 Task: Find connections with filter location Gwalior with filter topic #marketswith filter profile language Spanish with filter current company Northern Trust Corporation with filter school Indira School of Business Studies PGDM with filter industry Laundry and Drycleaning Services with filter service category Wealth Management with filter keywords title Parking Attendant
Action: Mouse moved to (496, 72)
Screenshot: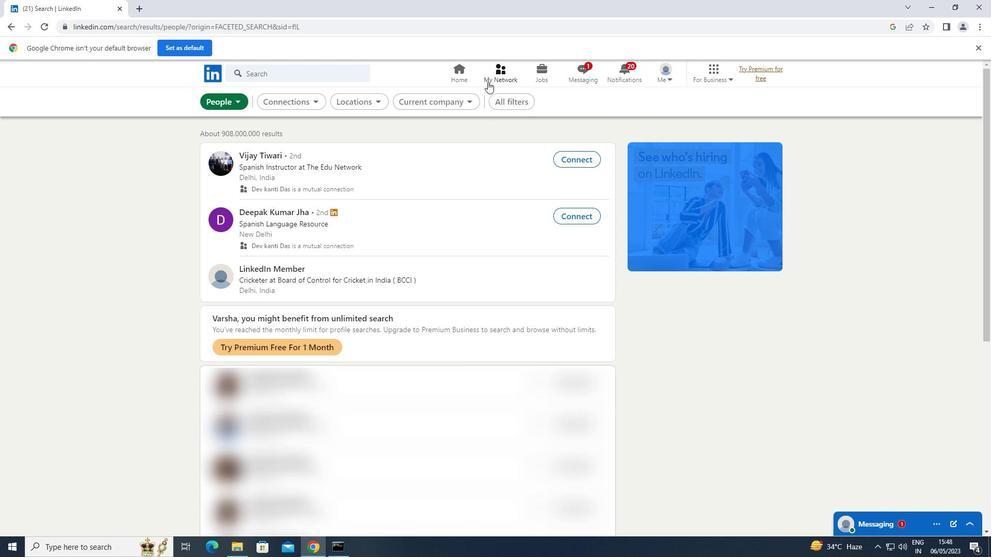 
Action: Mouse pressed left at (496, 72)
Screenshot: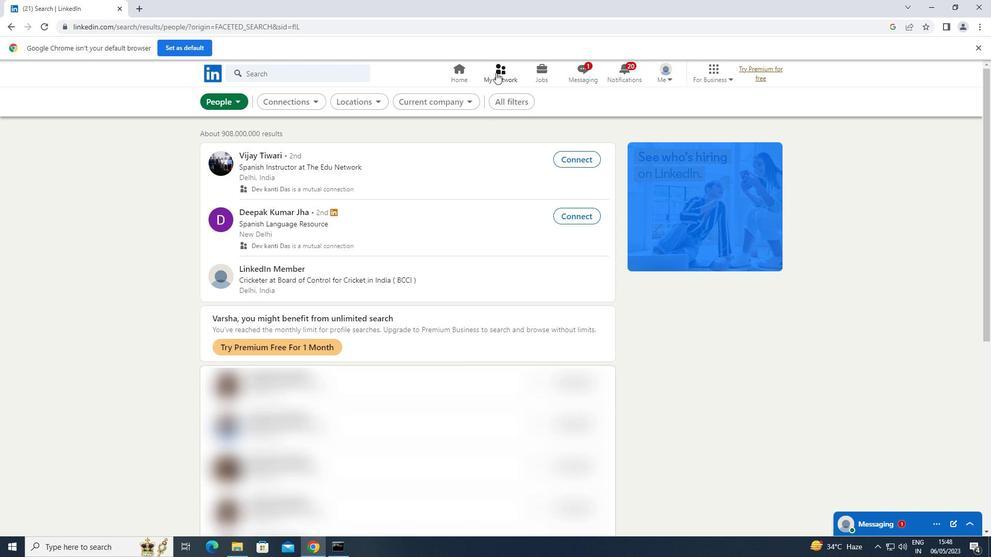 
Action: Mouse moved to (240, 124)
Screenshot: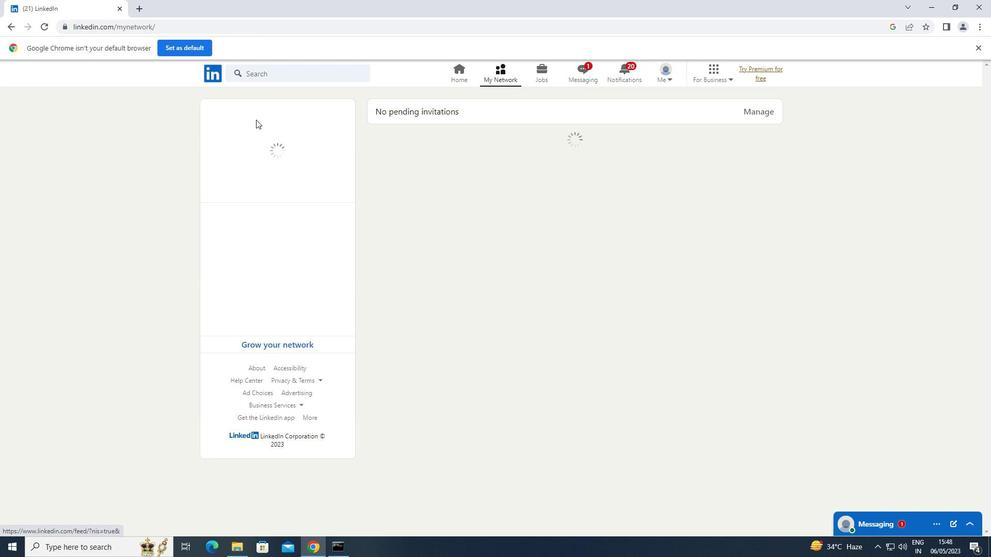 
Action: Mouse pressed left at (240, 124)
Screenshot: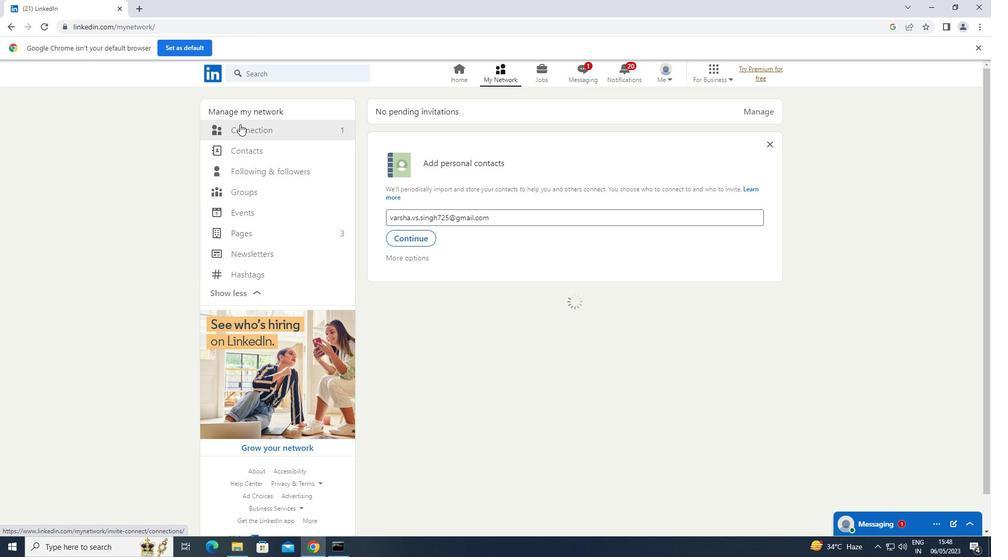 
Action: Mouse moved to (567, 123)
Screenshot: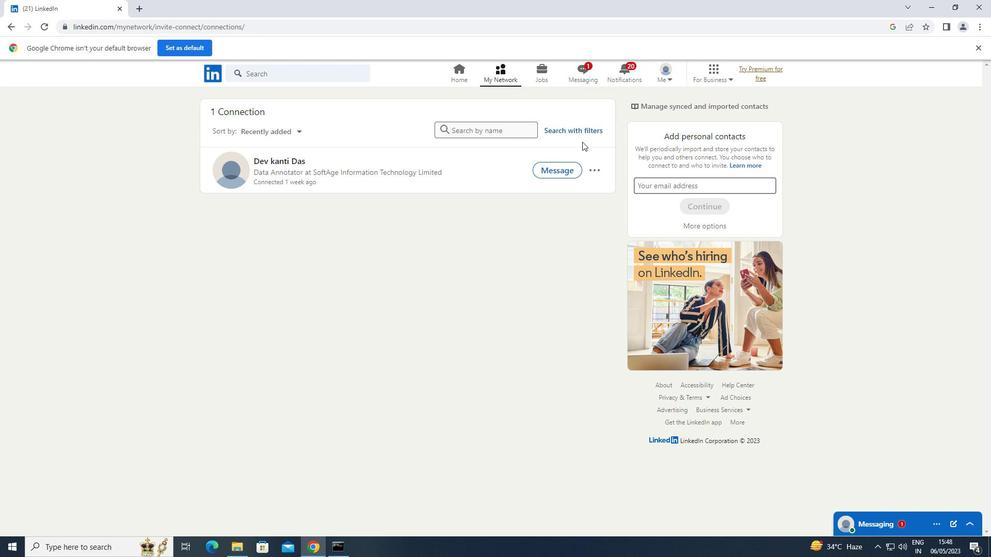 
Action: Mouse pressed left at (567, 123)
Screenshot: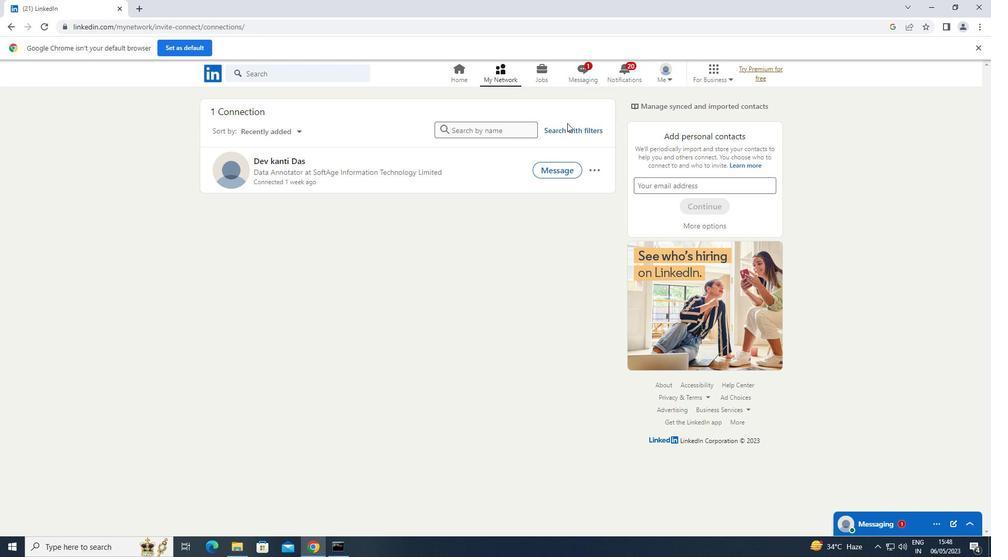 
Action: Mouse moved to (567, 128)
Screenshot: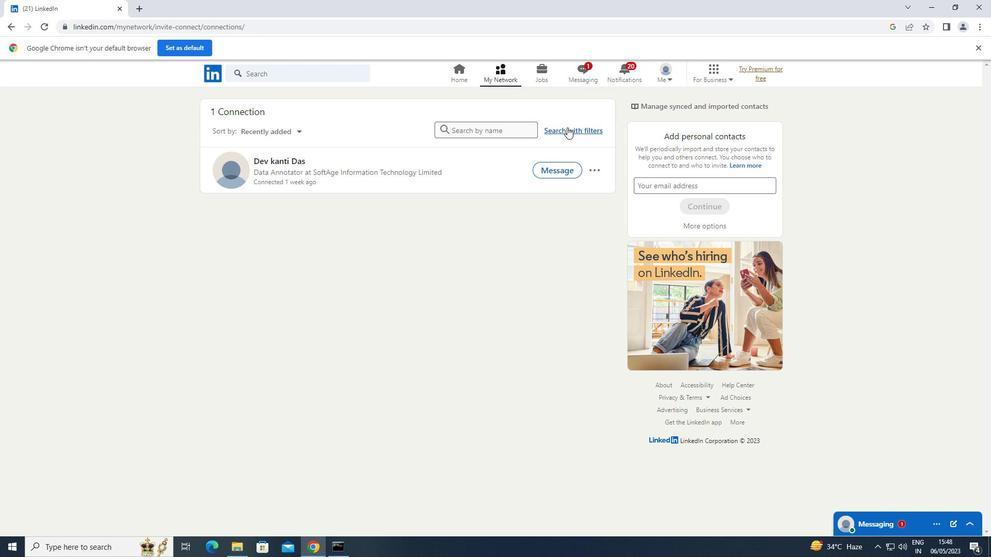 
Action: Mouse pressed left at (567, 128)
Screenshot: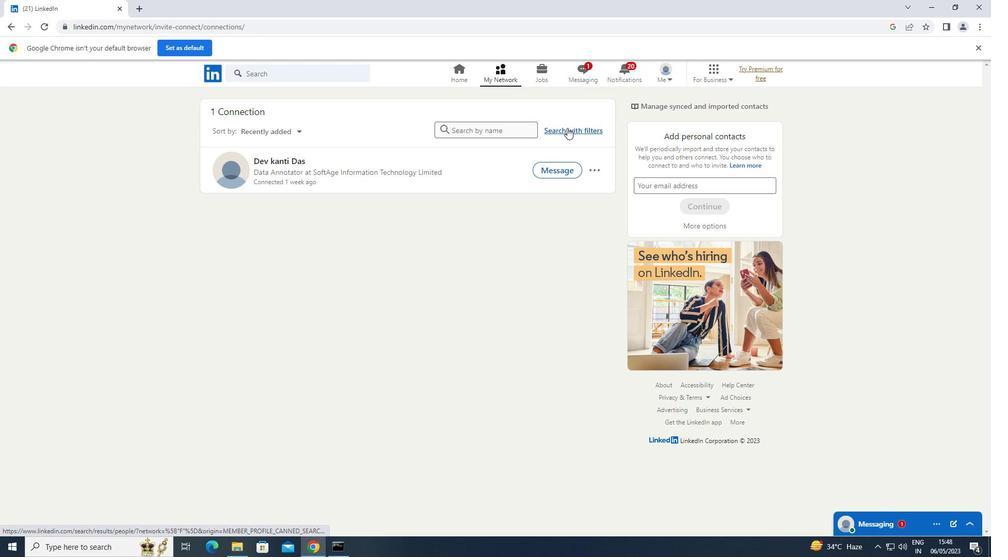 
Action: Mouse moved to (528, 98)
Screenshot: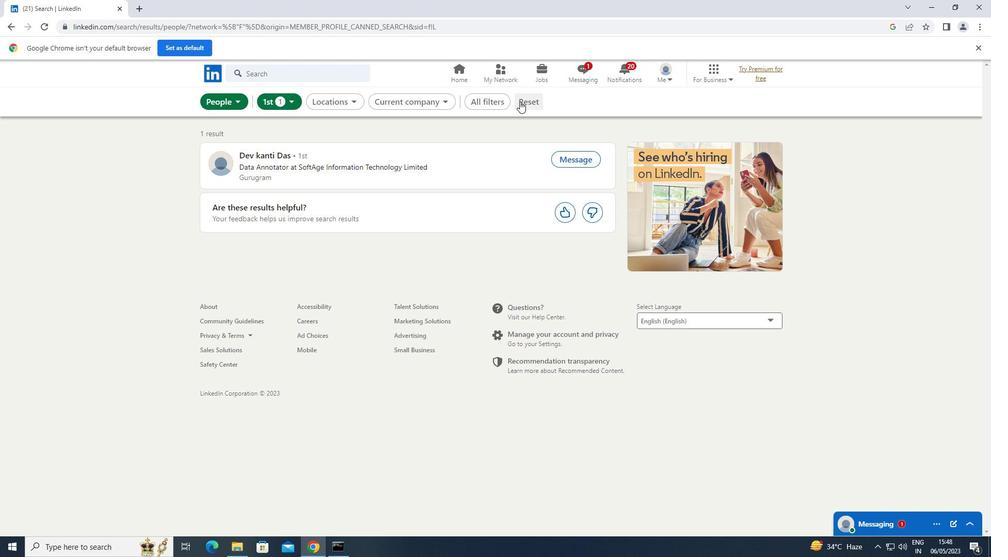 
Action: Mouse pressed left at (528, 98)
Screenshot: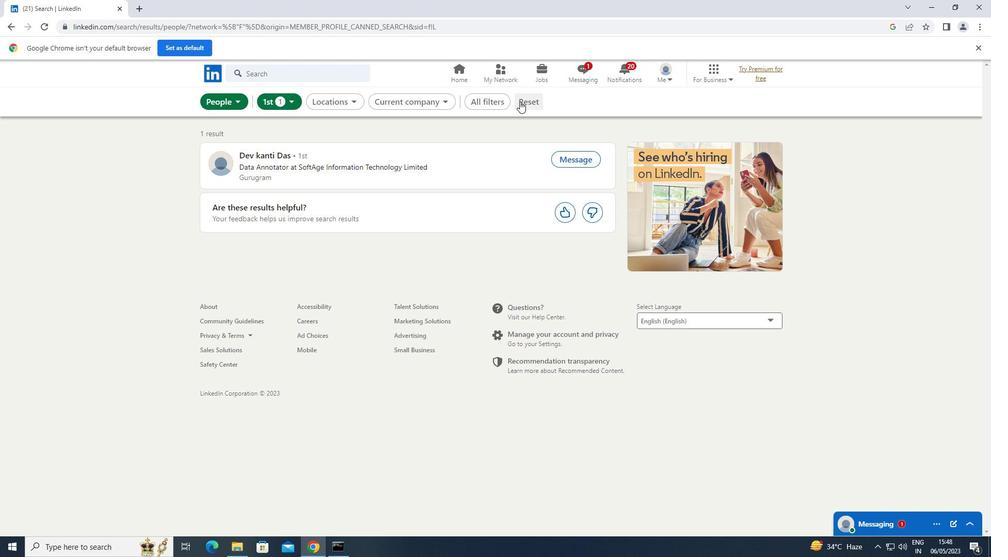
Action: Mouse moved to (514, 102)
Screenshot: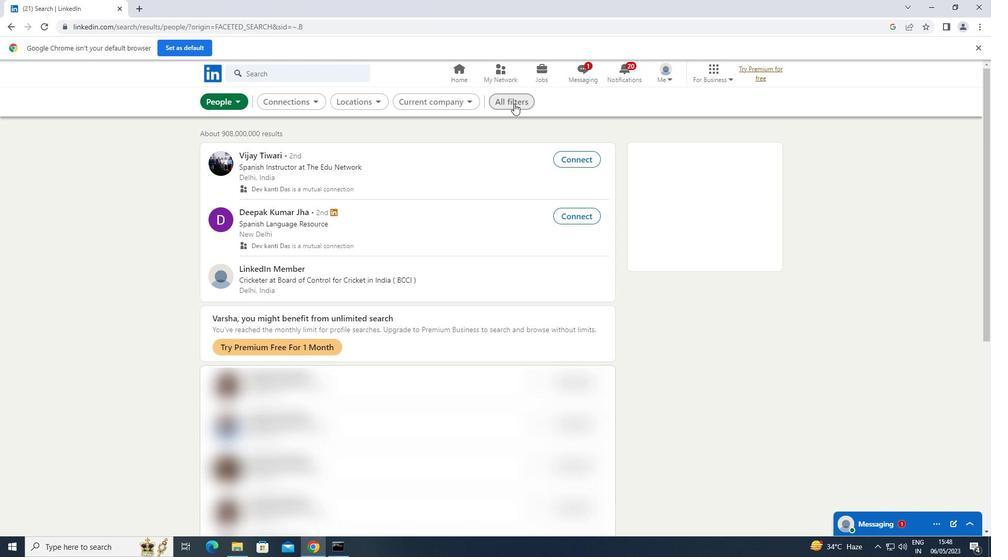 
Action: Mouse pressed left at (514, 102)
Screenshot: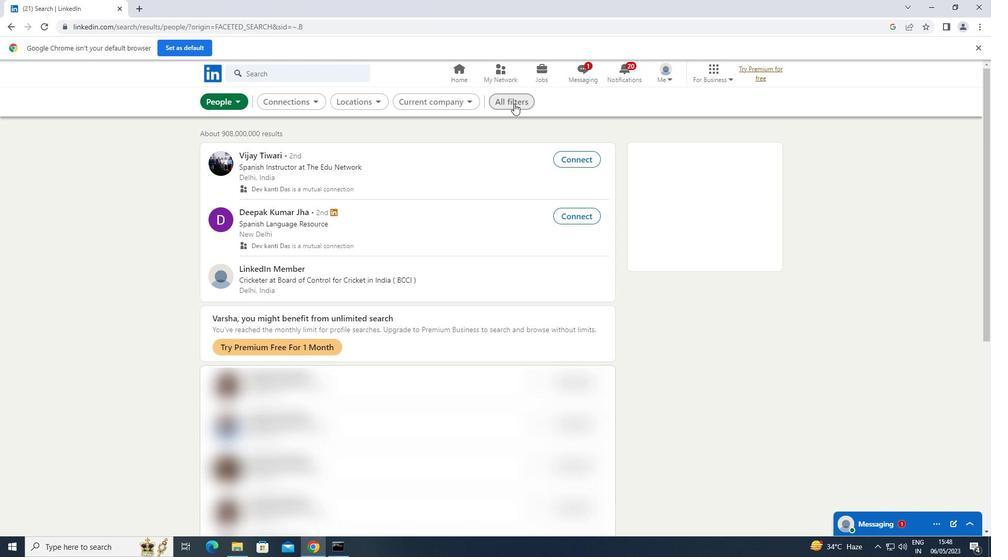 
Action: Mouse moved to (875, 412)
Screenshot: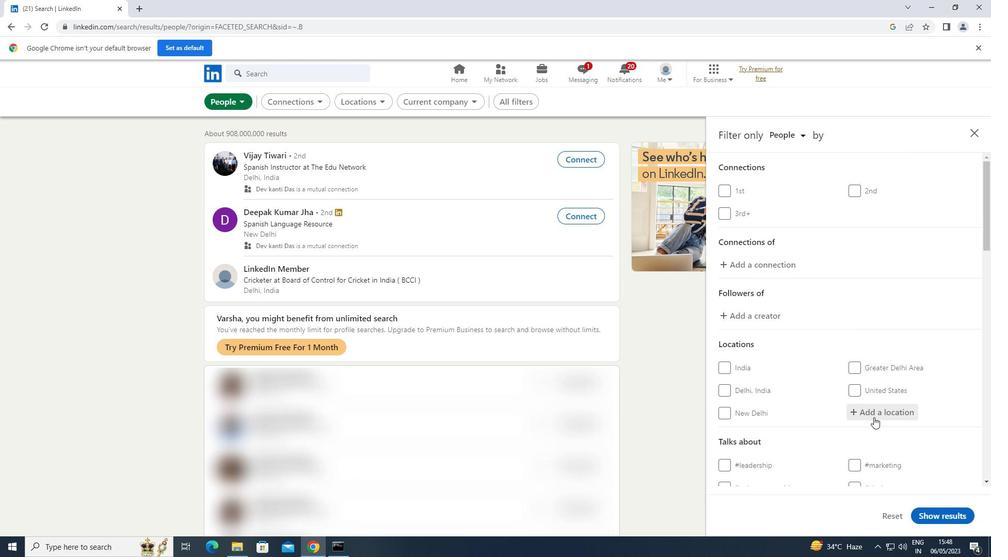 
Action: Mouse pressed left at (875, 412)
Screenshot: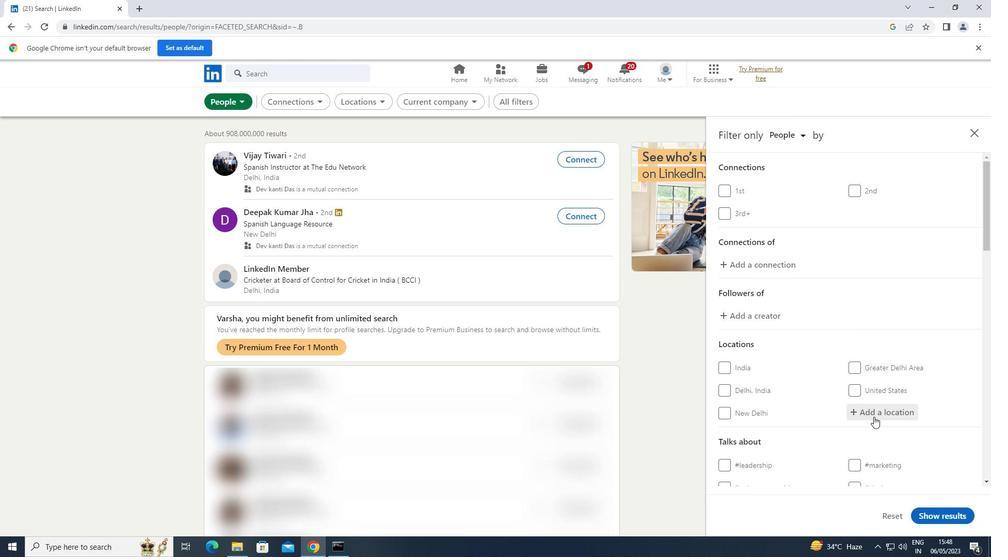 
Action: Mouse moved to (875, 412)
Screenshot: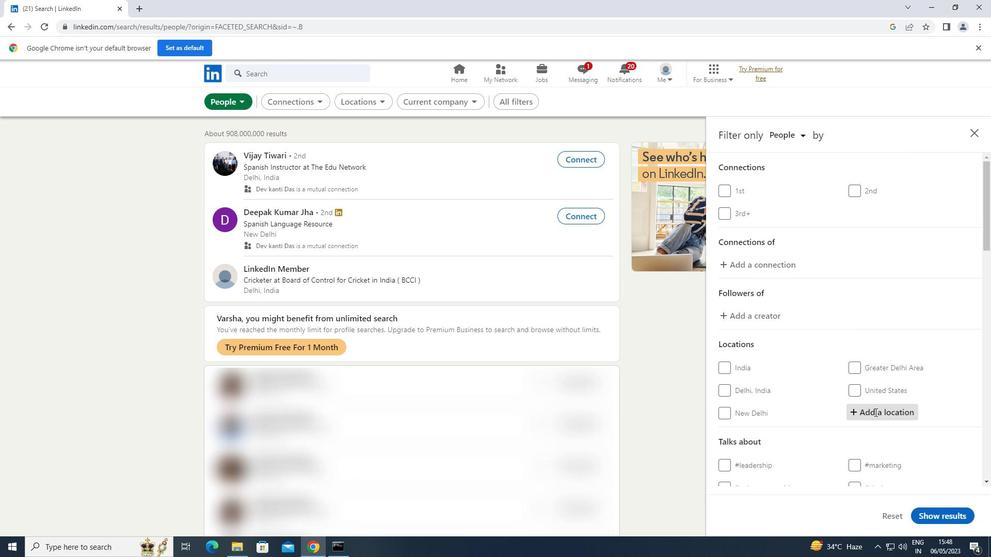 
Action: Key pressed <Key.shift><Key.shift>GWALIOR
Screenshot: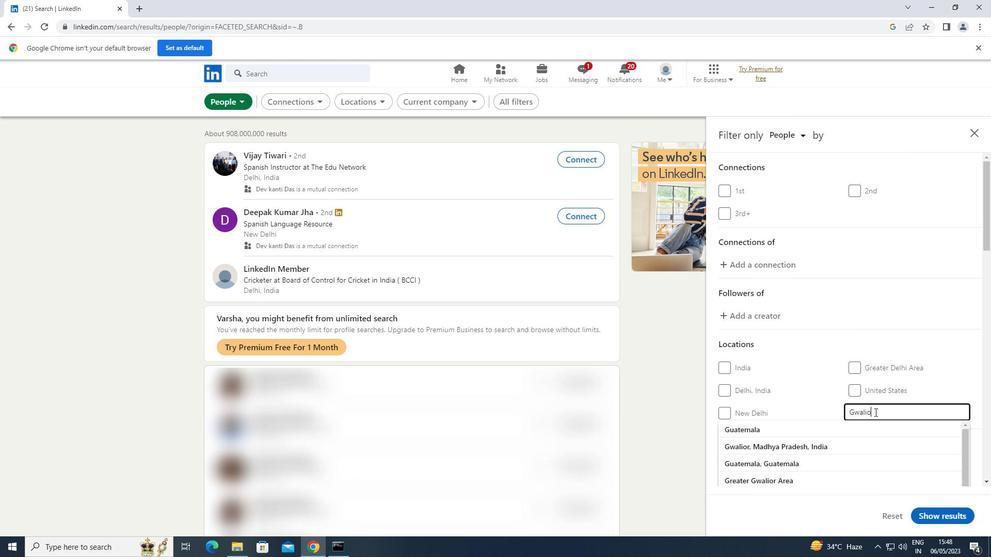 
Action: Mouse moved to (904, 392)
Screenshot: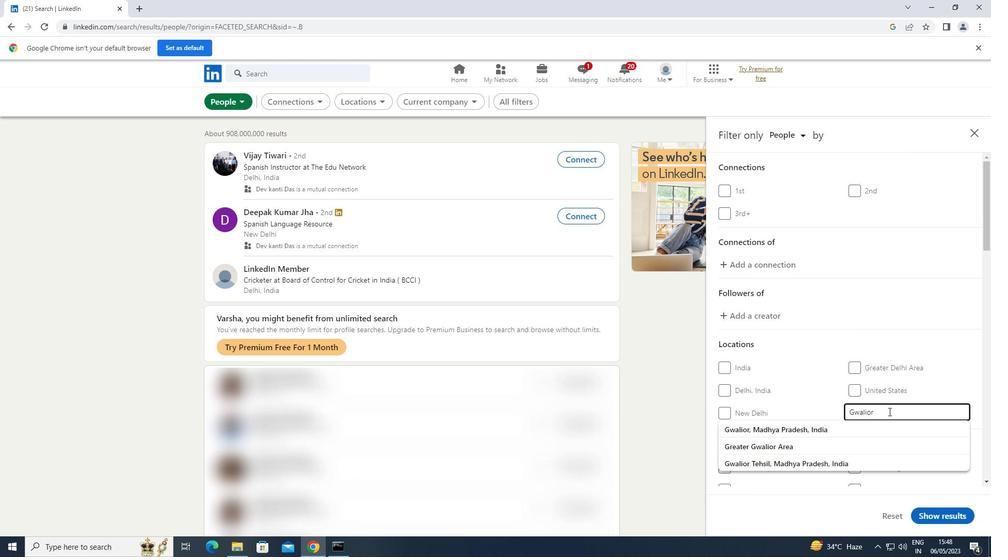 
Action: Mouse scrolled (904, 391) with delta (0, 0)
Screenshot: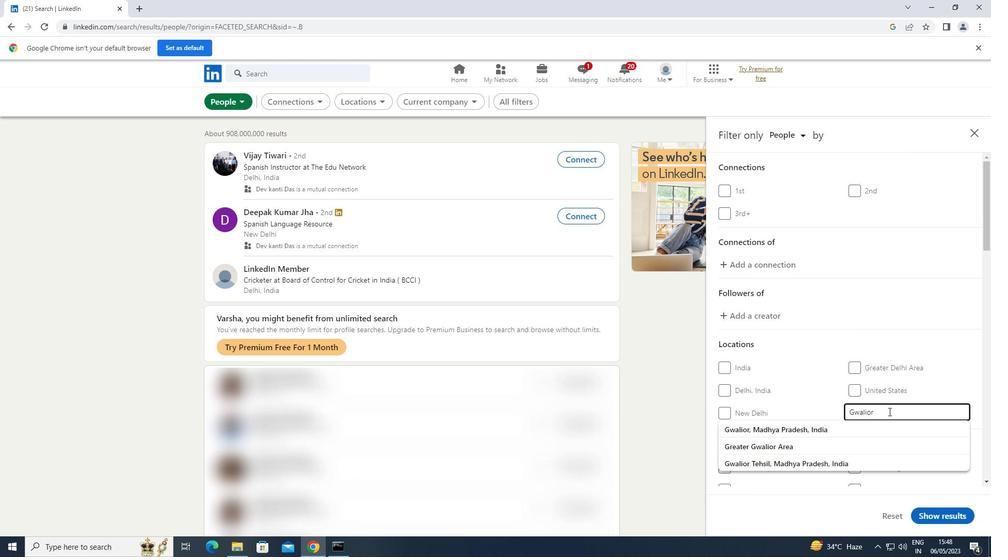 
Action: Mouse scrolled (904, 391) with delta (0, 0)
Screenshot: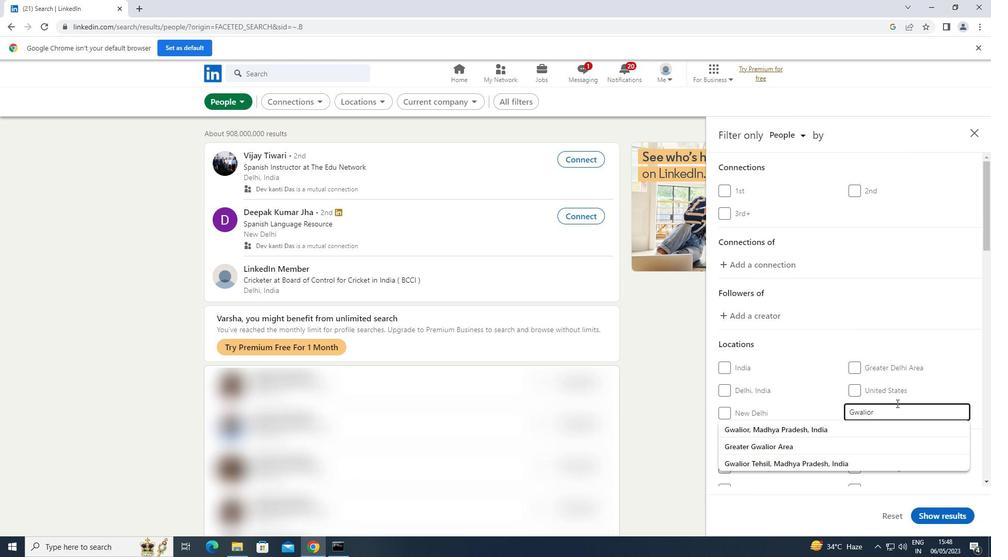 
Action: Mouse scrolled (904, 391) with delta (0, 0)
Screenshot: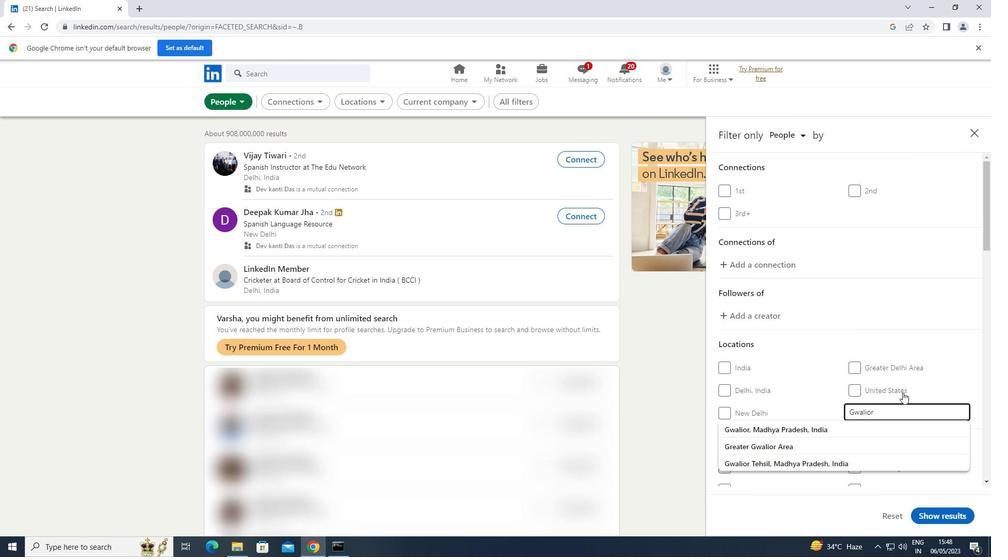 
Action: Mouse moved to (903, 357)
Screenshot: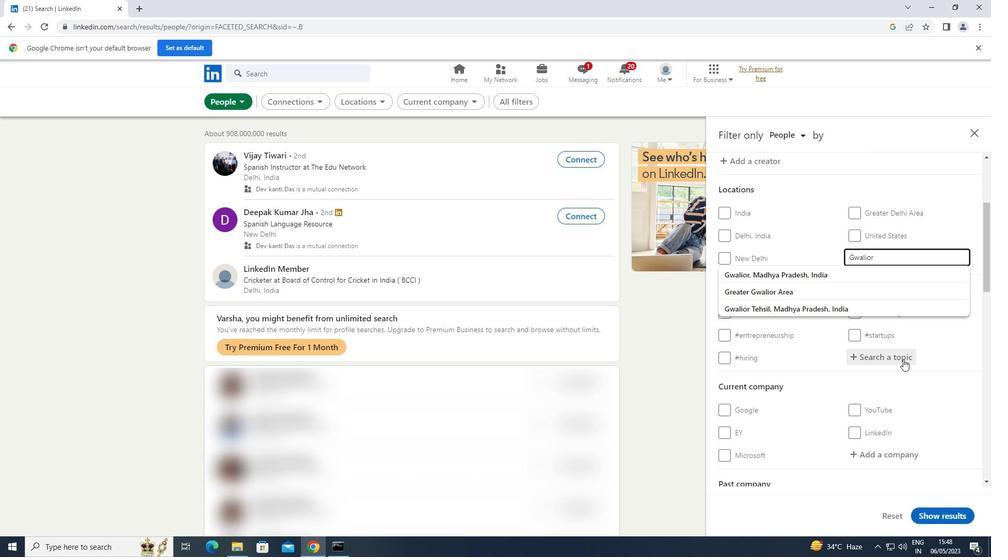 
Action: Mouse pressed left at (903, 357)
Screenshot: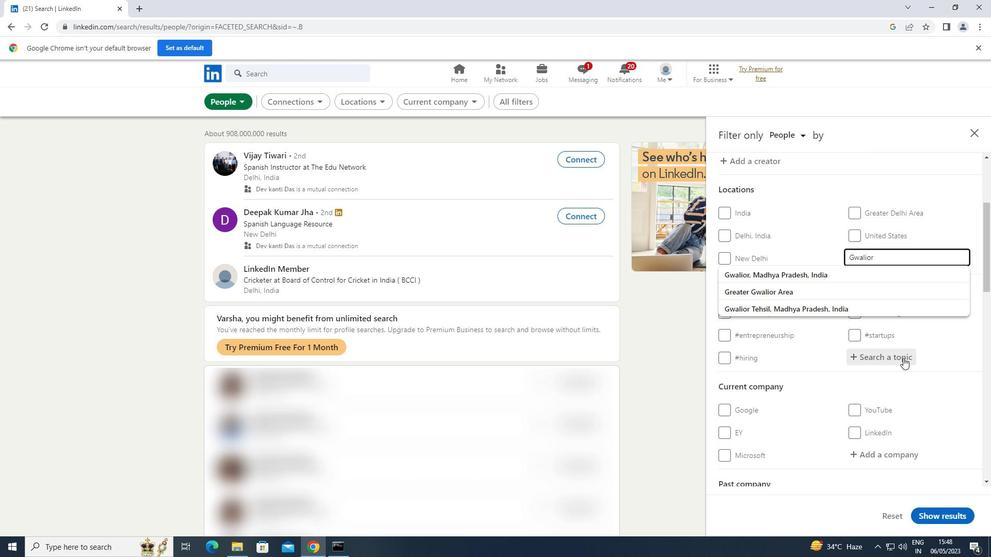 
Action: Key pressed MARKETS
Screenshot: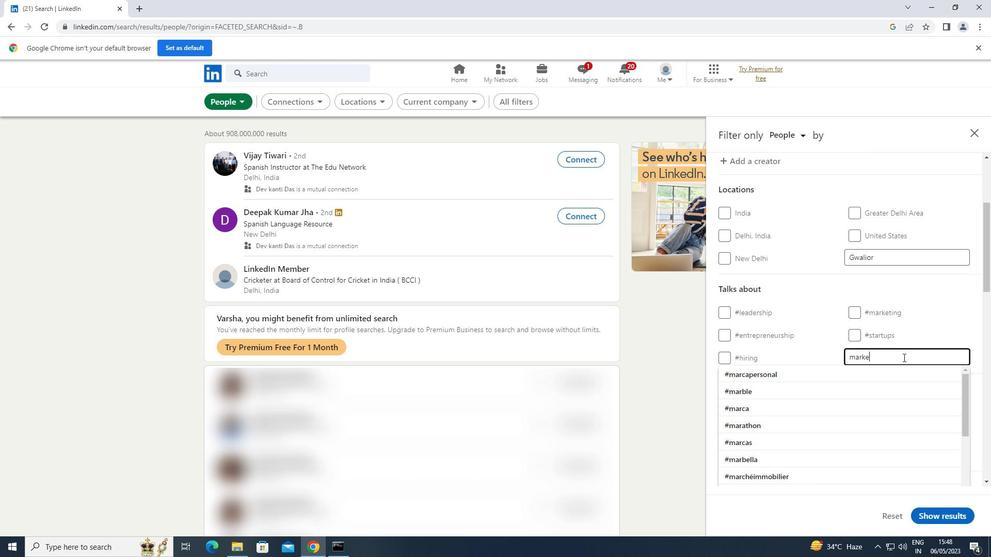 
Action: Mouse moved to (810, 373)
Screenshot: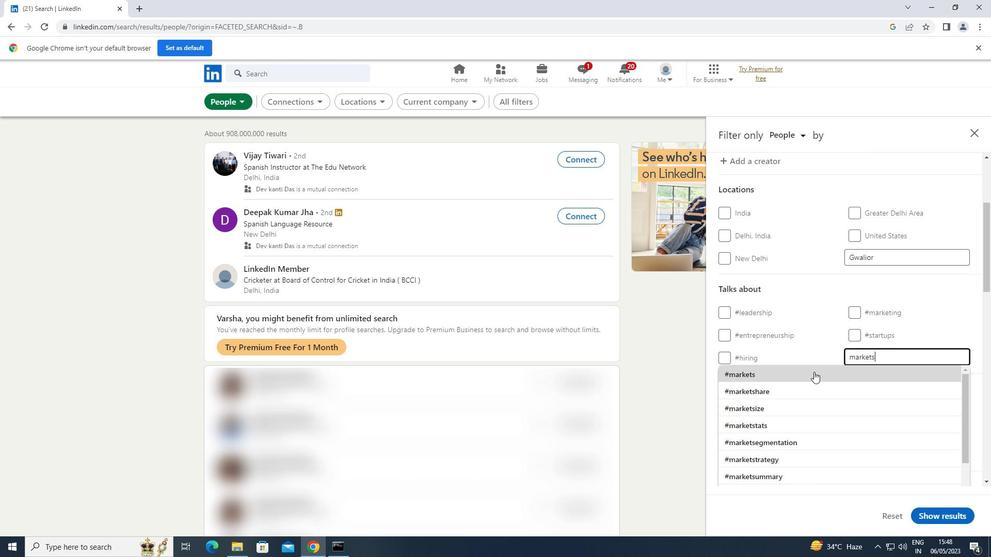 
Action: Mouse pressed left at (810, 373)
Screenshot: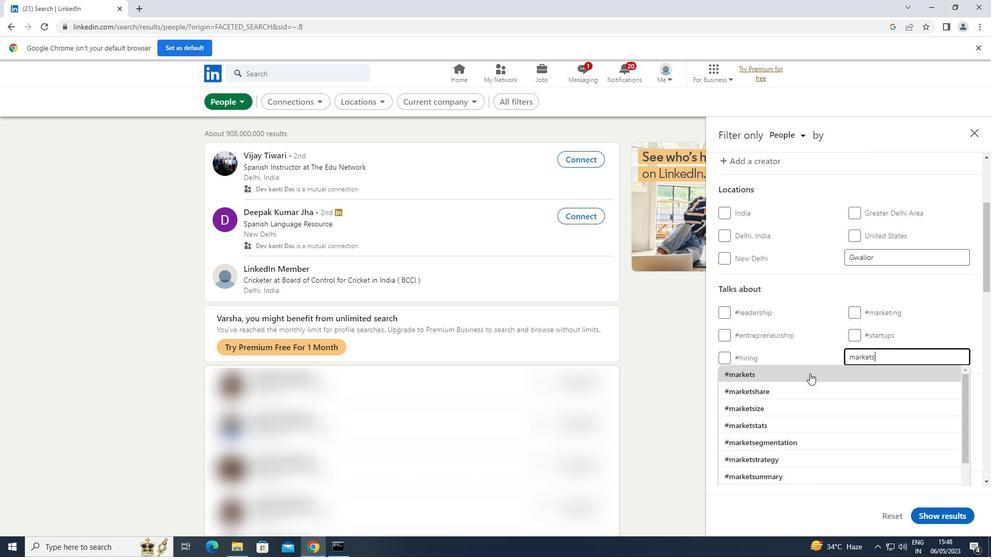 
Action: Mouse moved to (829, 370)
Screenshot: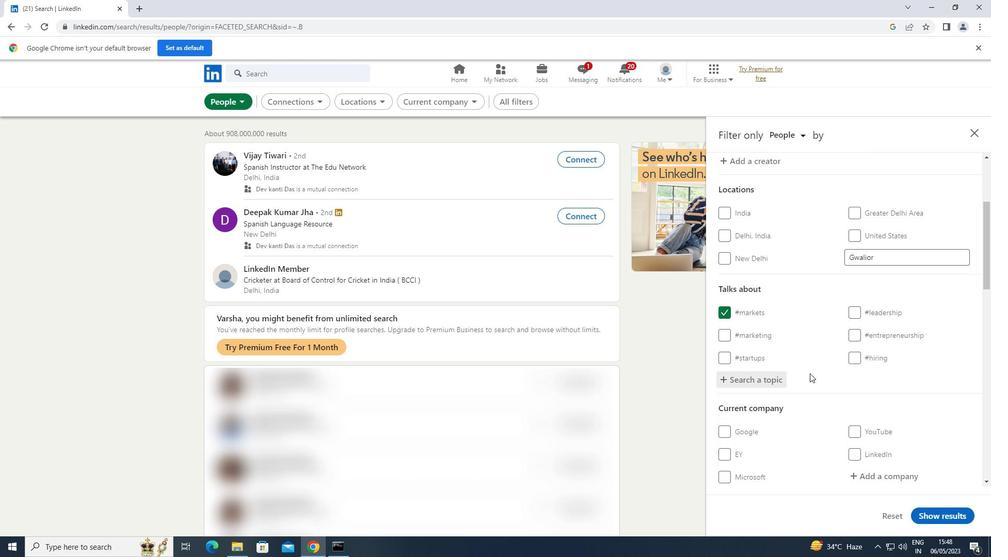 
Action: Mouse scrolled (829, 369) with delta (0, 0)
Screenshot: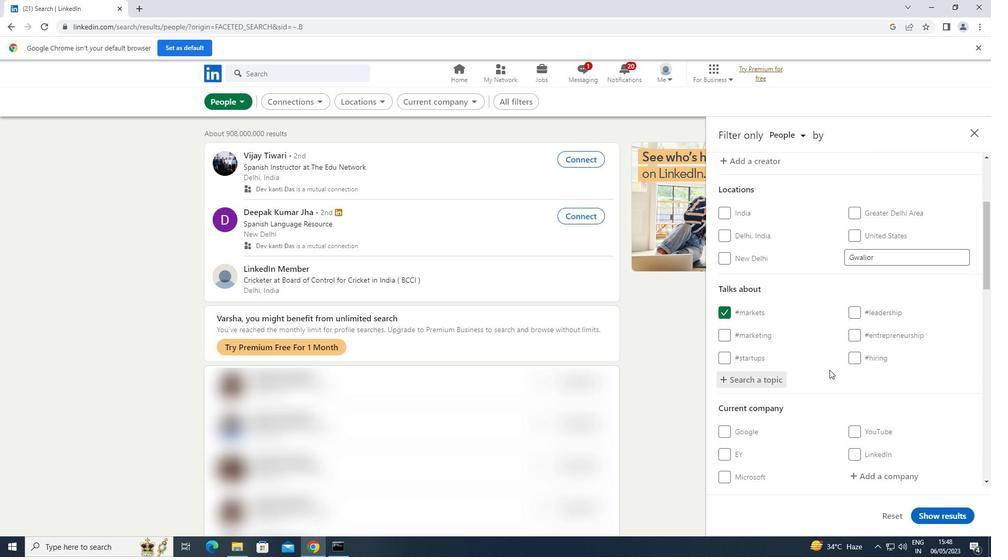 
Action: Mouse scrolled (829, 369) with delta (0, 0)
Screenshot: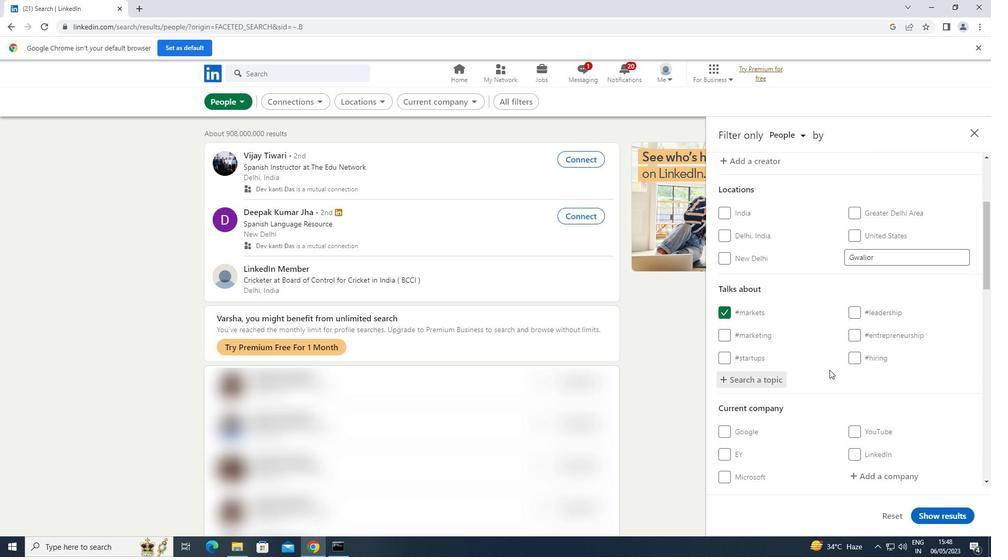 
Action: Mouse scrolled (829, 369) with delta (0, 0)
Screenshot: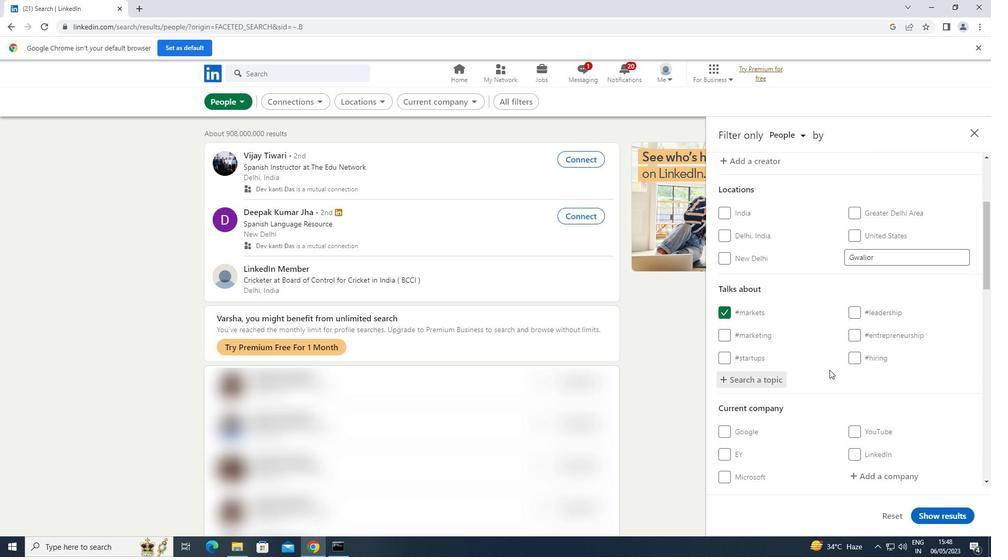 
Action: Mouse scrolled (829, 369) with delta (0, 0)
Screenshot: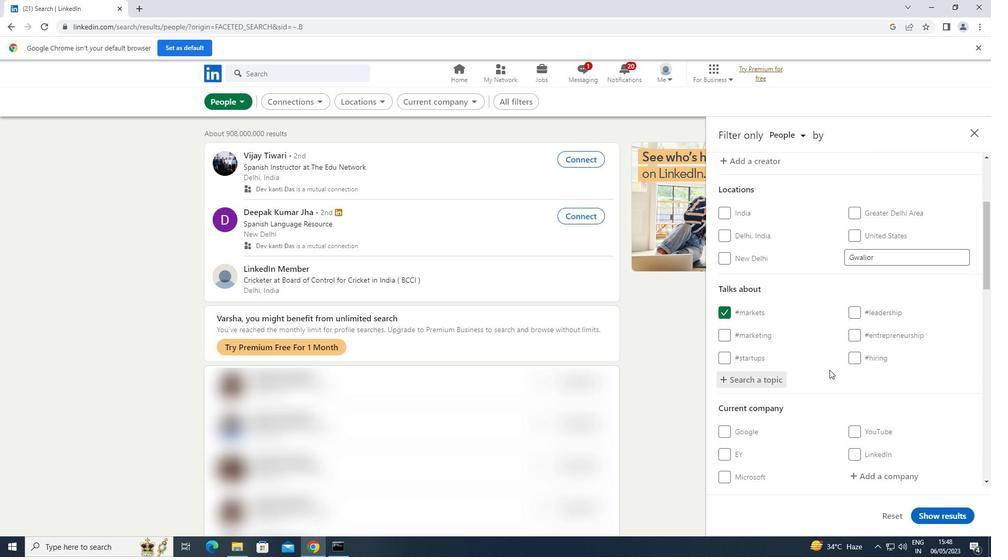 
Action: Mouse scrolled (829, 369) with delta (0, 0)
Screenshot: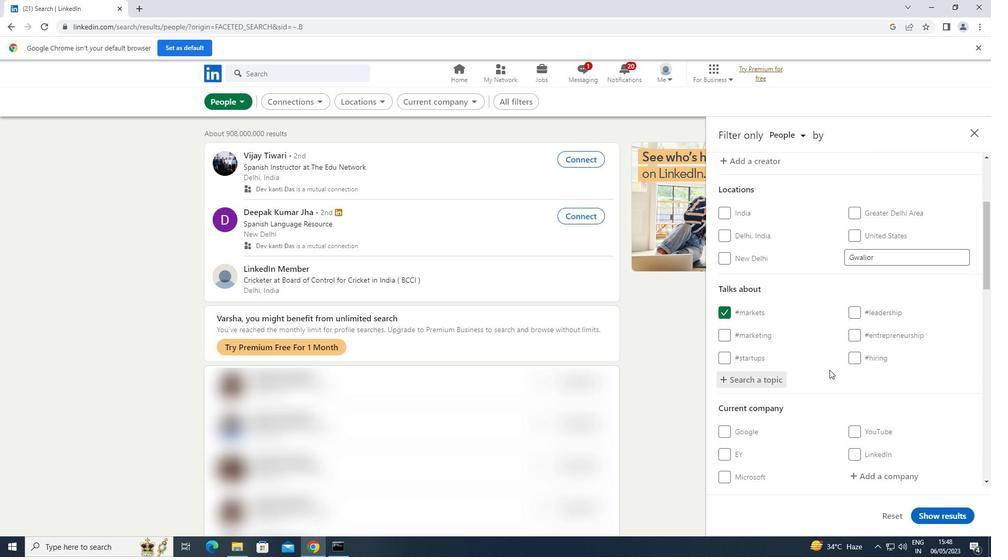 
Action: Mouse scrolled (829, 369) with delta (0, 0)
Screenshot: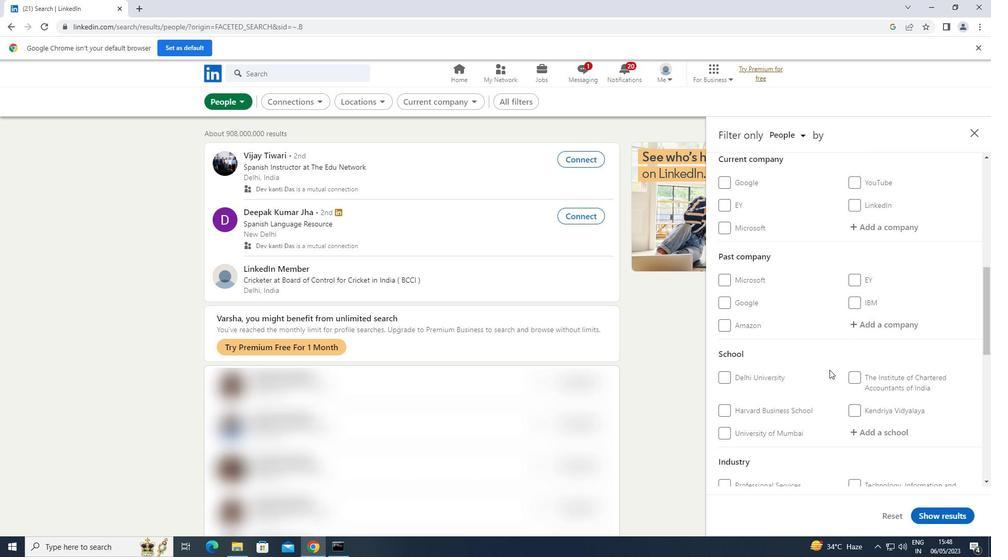 
Action: Mouse scrolled (829, 369) with delta (0, 0)
Screenshot: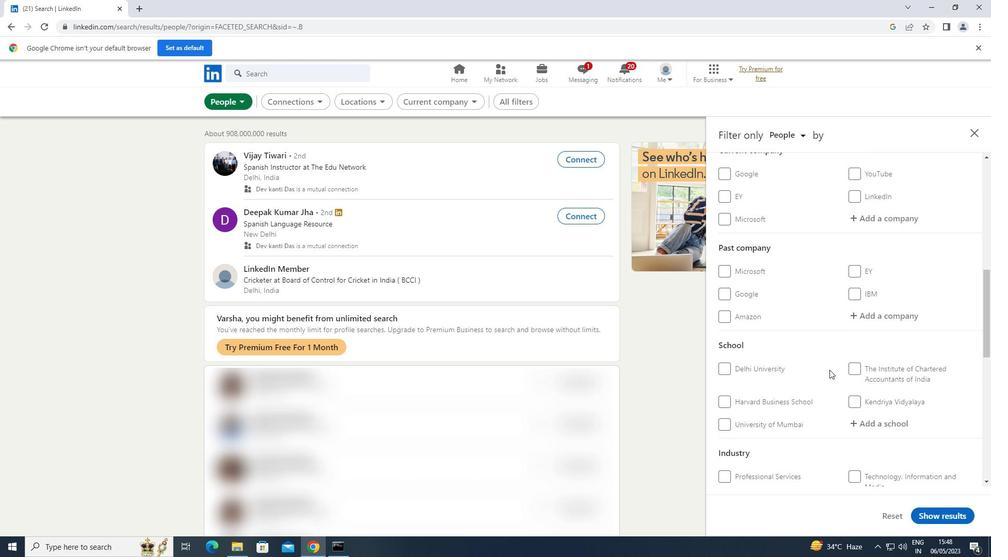 
Action: Mouse scrolled (829, 369) with delta (0, 0)
Screenshot: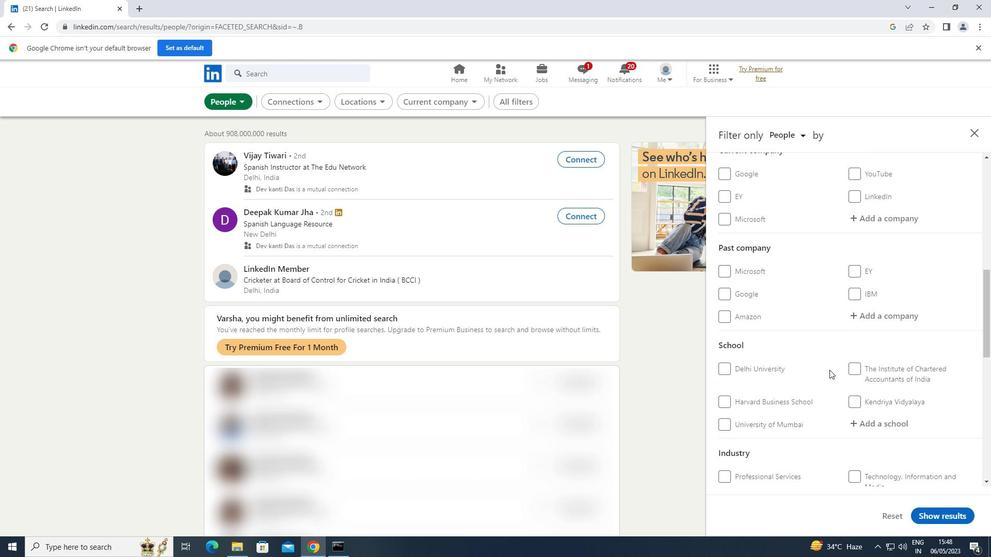 
Action: Mouse scrolled (829, 369) with delta (0, 0)
Screenshot: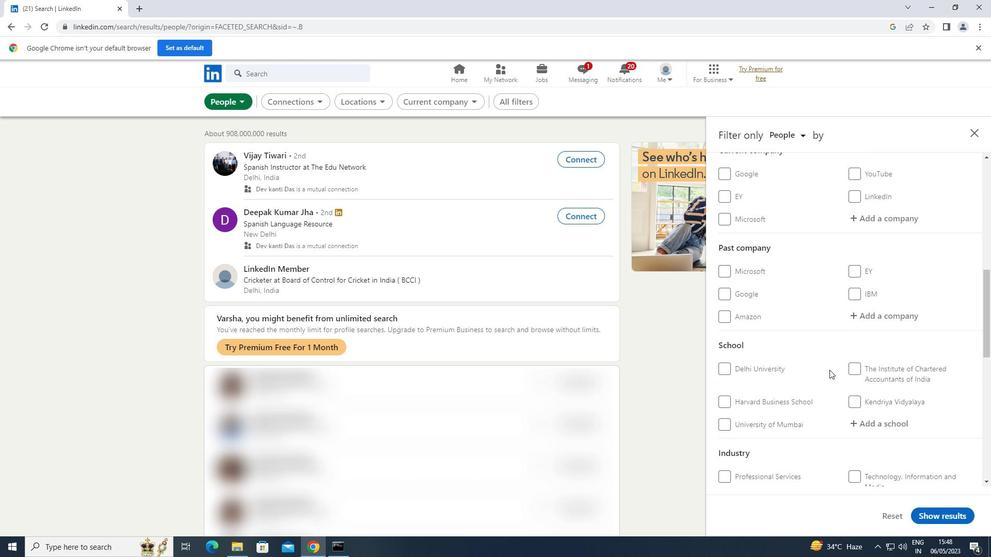 
Action: Mouse moved to (830, 369)
Screenshot: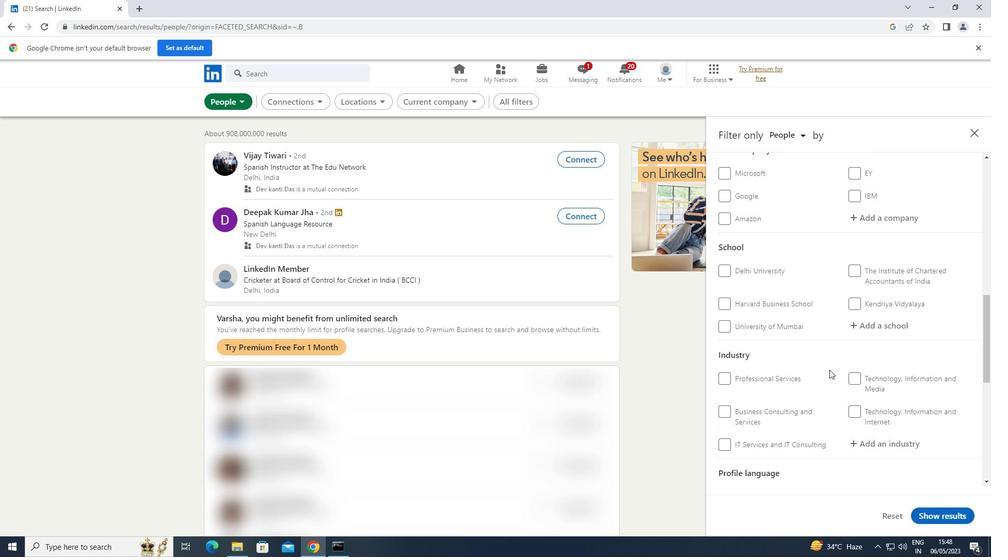 
Action: Mouse scrolled (830, 369) with delta (0, 0)
Screenshot: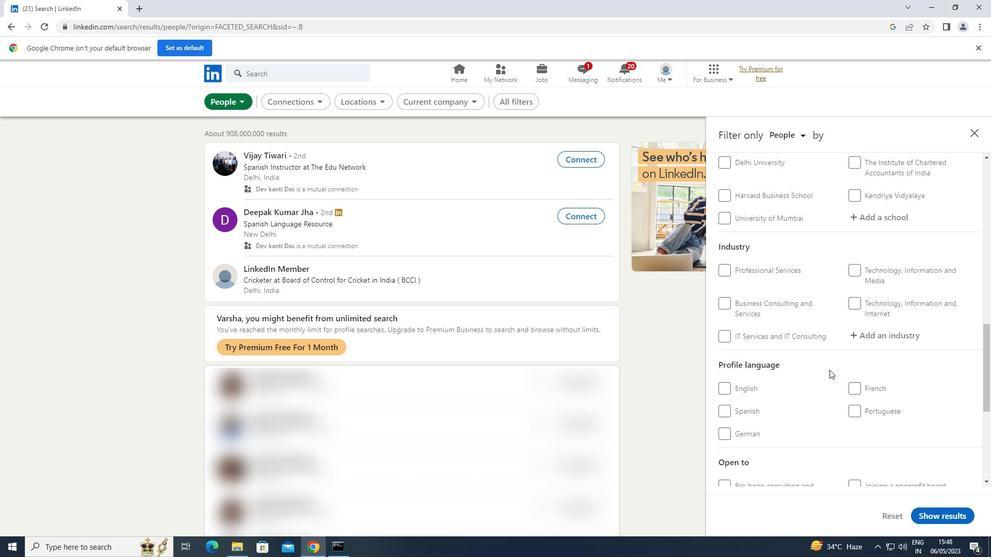 
Action: Mouse scrolled (830, 369) with delta (0, 0)
Screenshot: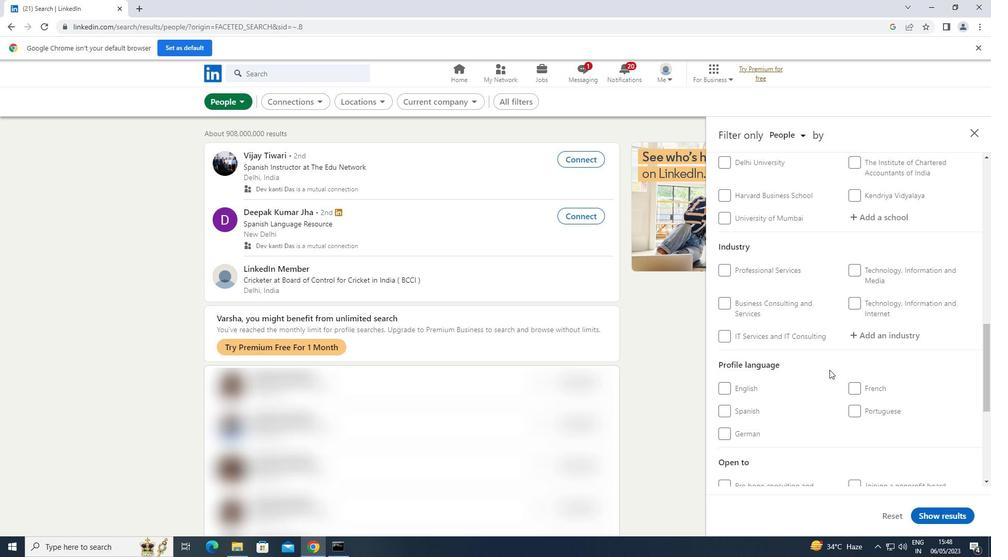 
Action: Mouse scrolled (830, 369) with delta (0, 0)
Screenshot: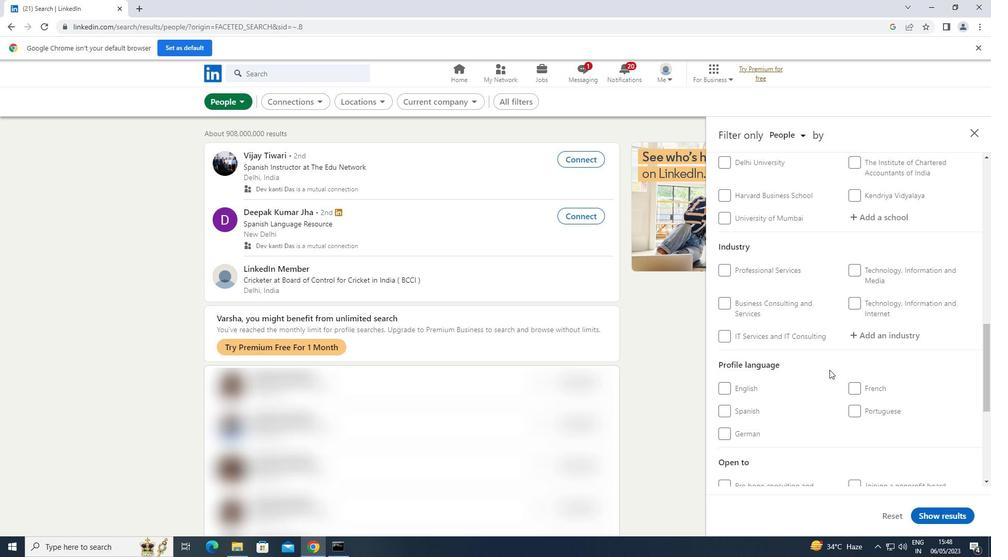 
Action: Mouse scrolled (830, 369) with delta (0, 0)
Screenshot: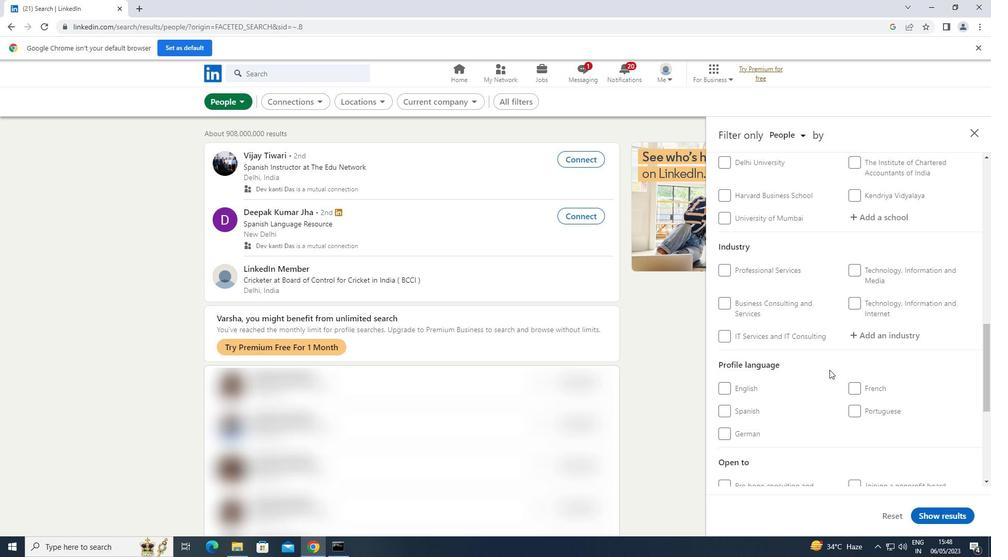 
Action: Mouse moved to (720, 203)
Screenshot: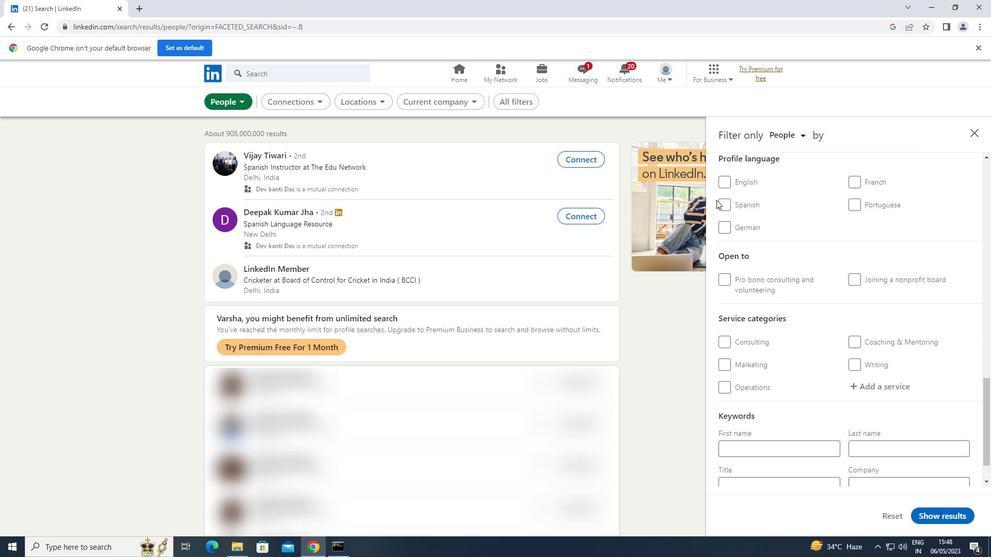 
Action: Mouse pressed left at (720, 203)
Screenshot: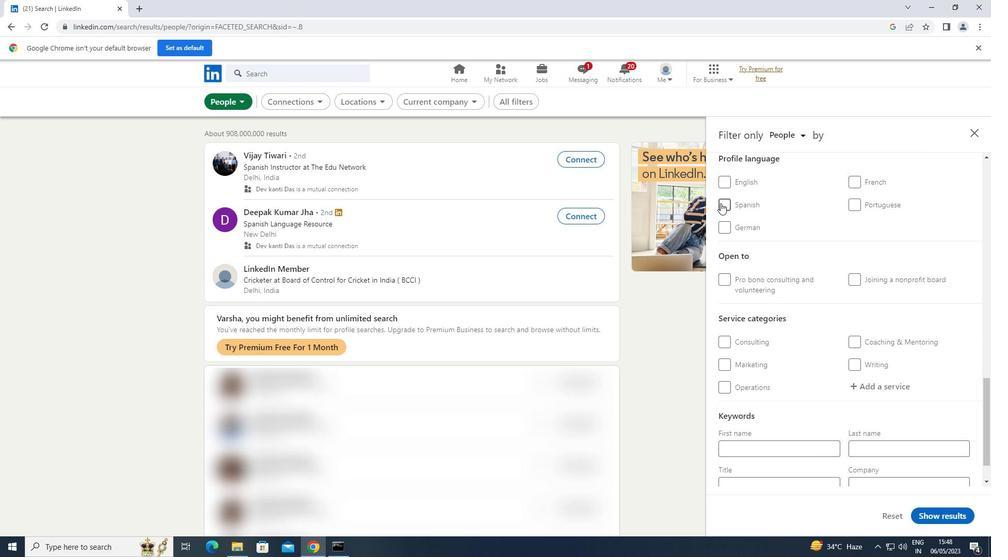 
Action: Mouse moved to (819, 276)
Screenshot: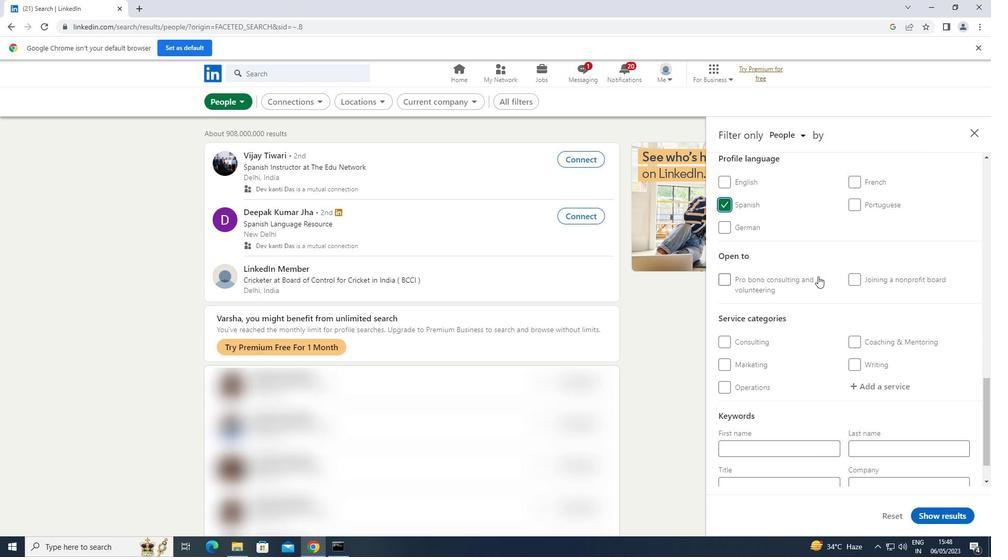 
Action: Mouse scrolled (819, 277) with delta (0, 0)
Screenshot: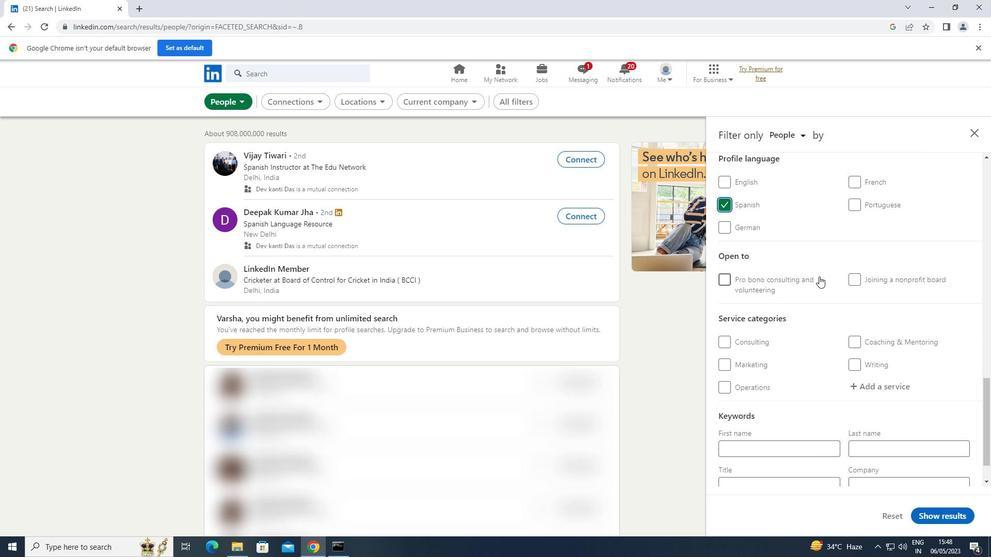 
Action: Mouse scrolled (819, 277) with delta (0, 0)
Screenshot: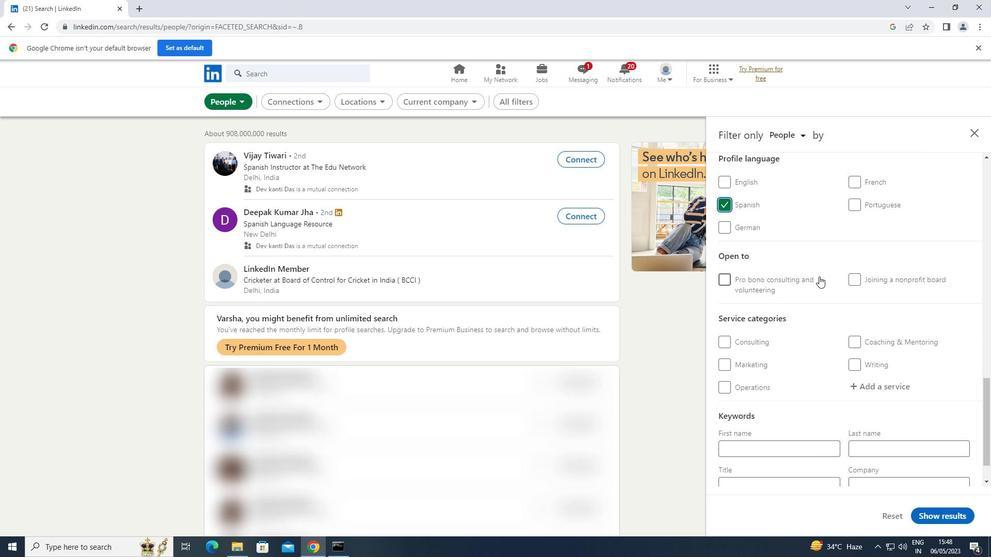 
Action: Mouse scrolled (819, 277) with delta (0, 0)
Screenshot: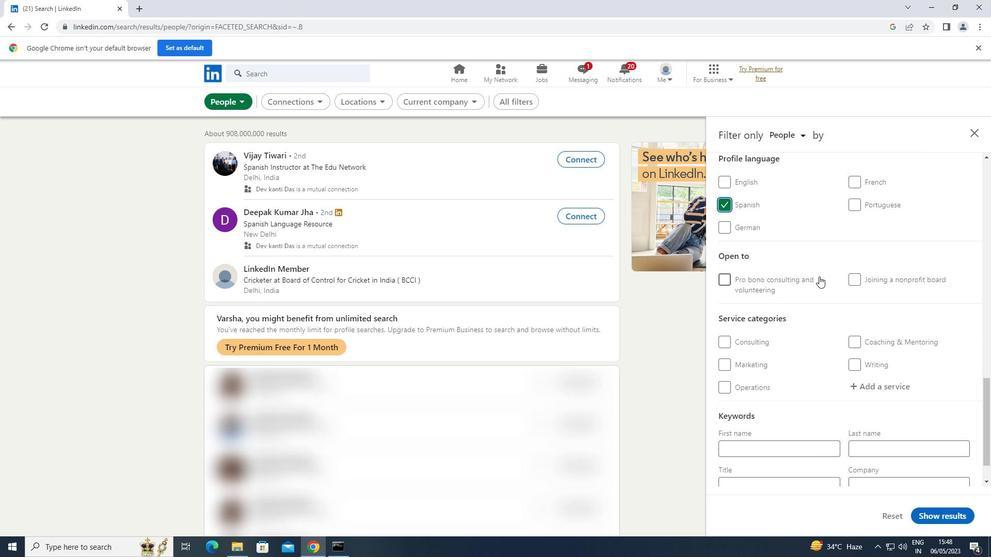 
Action: Mouse scrolled (819, 277) with delta (0, 0)
Screenshot: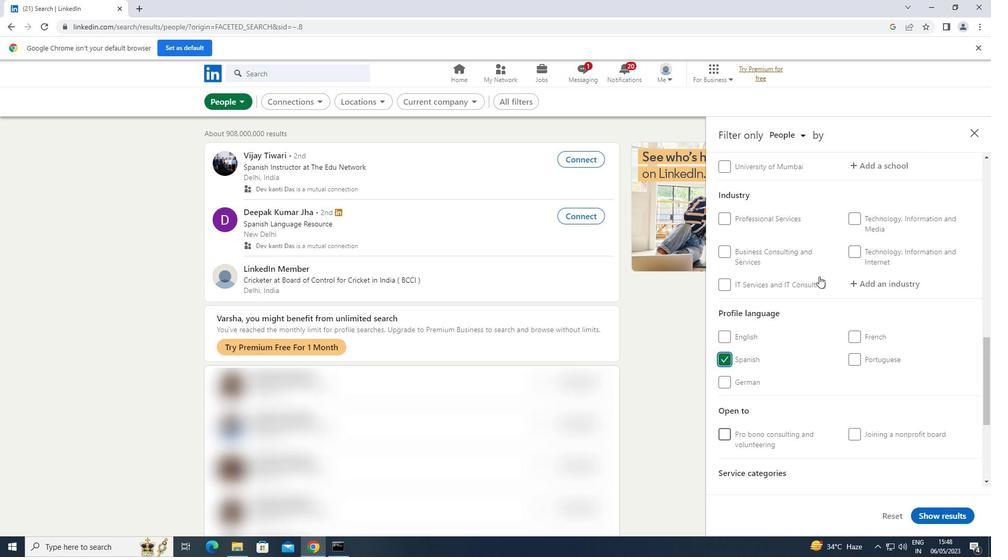 
Action: Mouse scrolled (819, 277) with delta (0, 0)
Screenshot: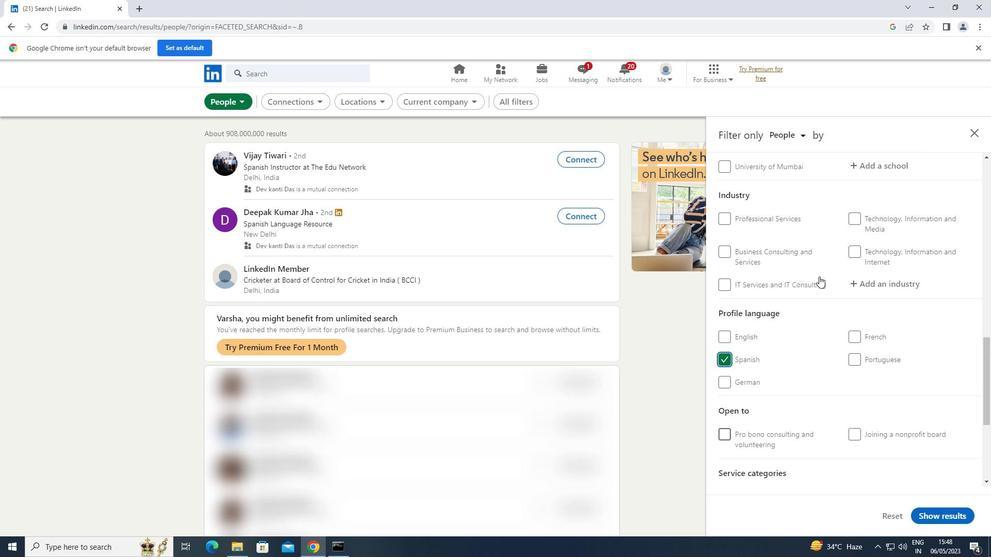 
Action: Mouse scrolled (819, 277) with delta (0, 0)
Screenshot: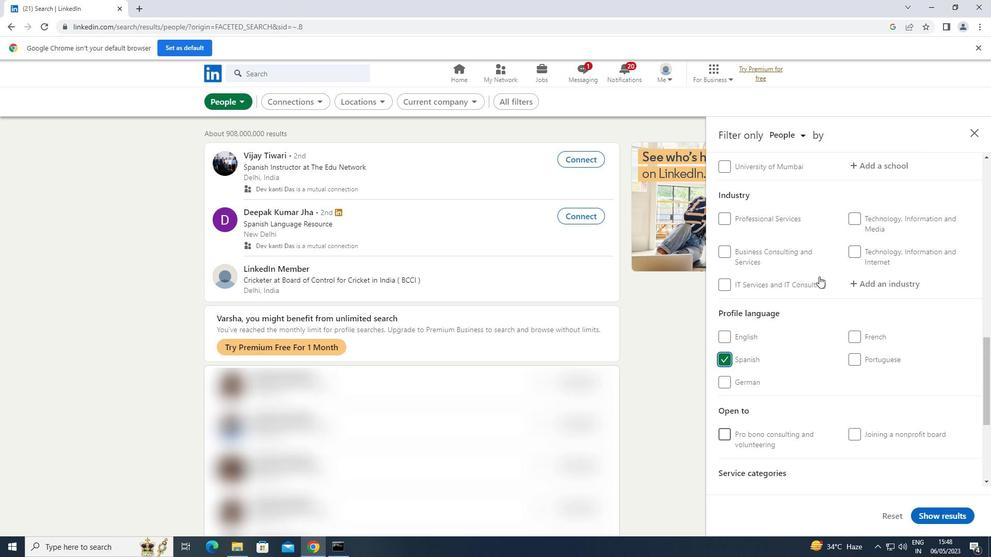 
Action: Mouse moved to (890, 213)
Screenshot: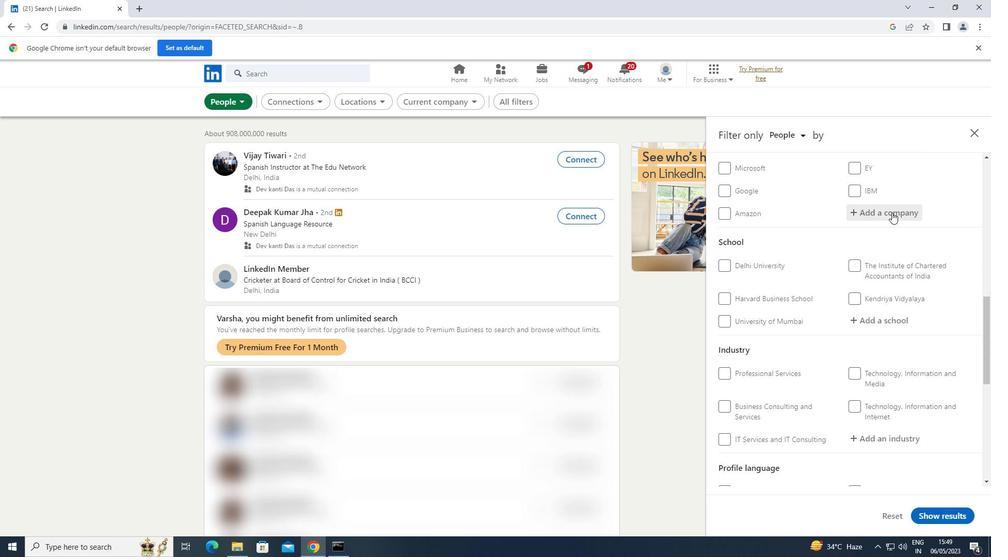 
Action: Mouse scrolled (890, 213) with delta (0, 0)
Screenshot: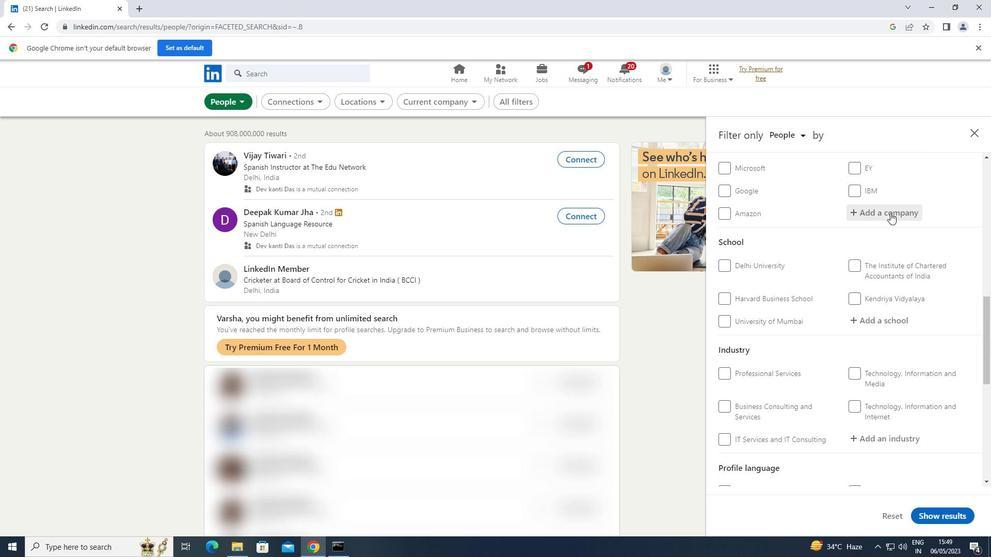 
Action: Mouse moved to (891, 256)
Screenshot: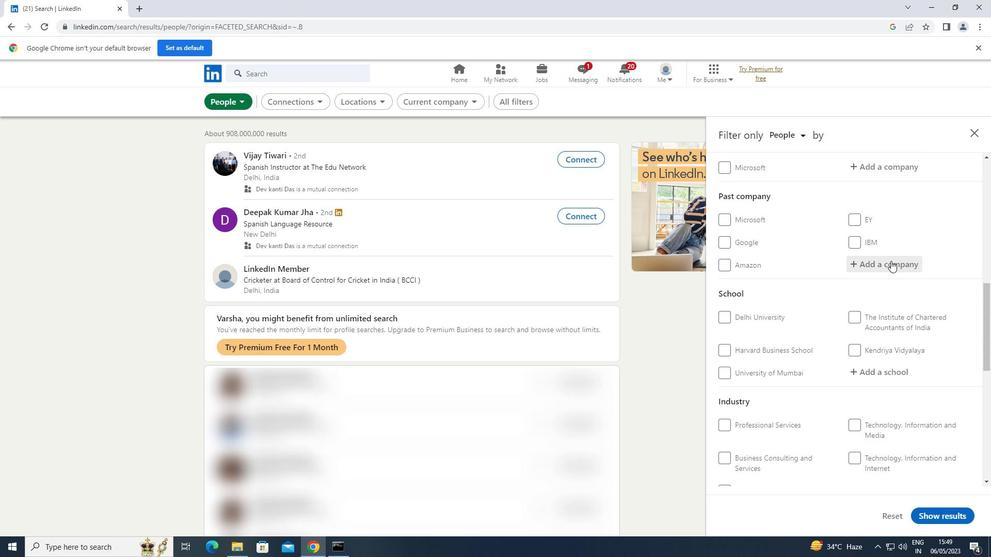 
Action: Mouse scrolled (891, 257) with delta (0, 0)
Screenshot: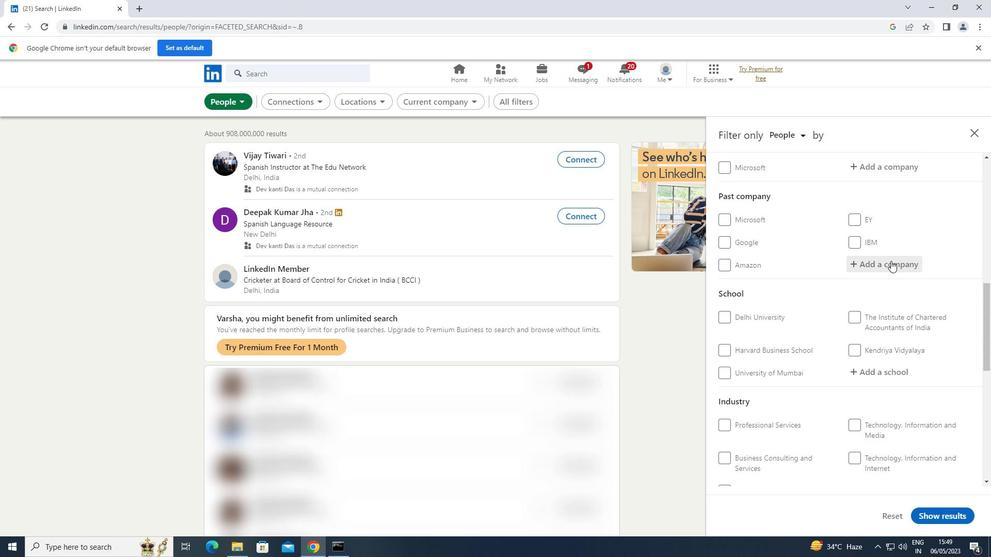 
Action: Mouse moved to (892, 256)
Screenshot: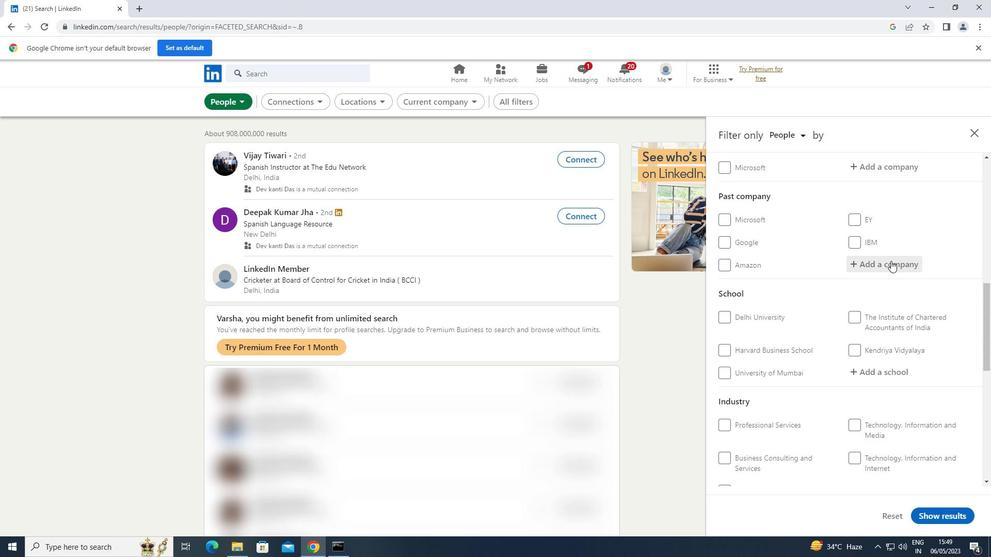 
Action: Mouse scrolled (892, 256) with delta (0, 0)
Screenshot: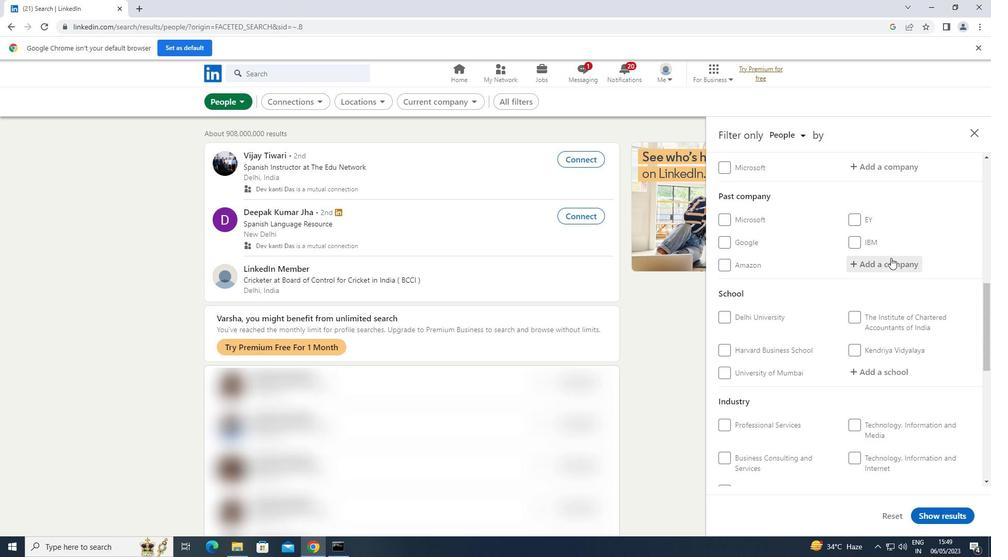 
Action: Mouse scrolled (892, 256) with delta (0, 0)
Screenshot: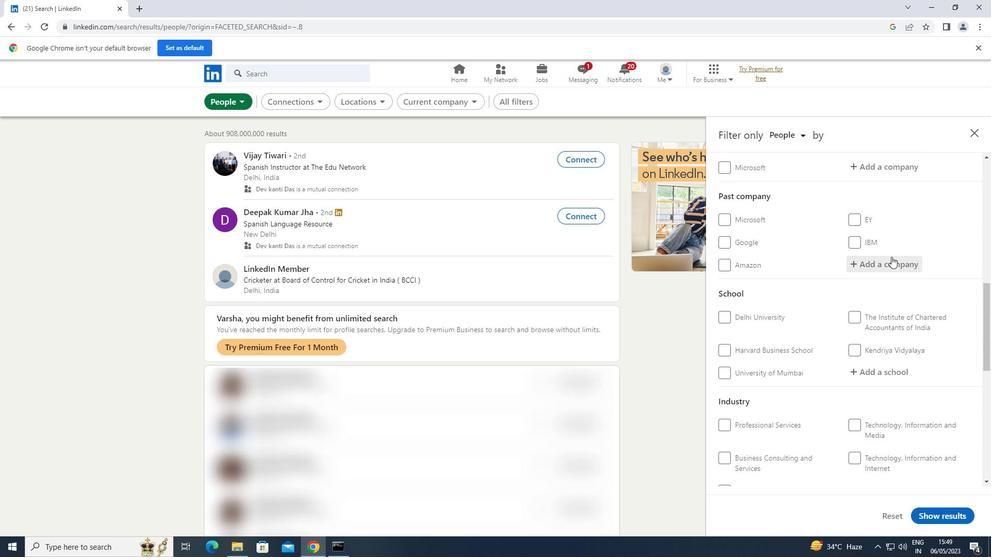 
Action: Mouse moved to (889, 318)
Screenshot: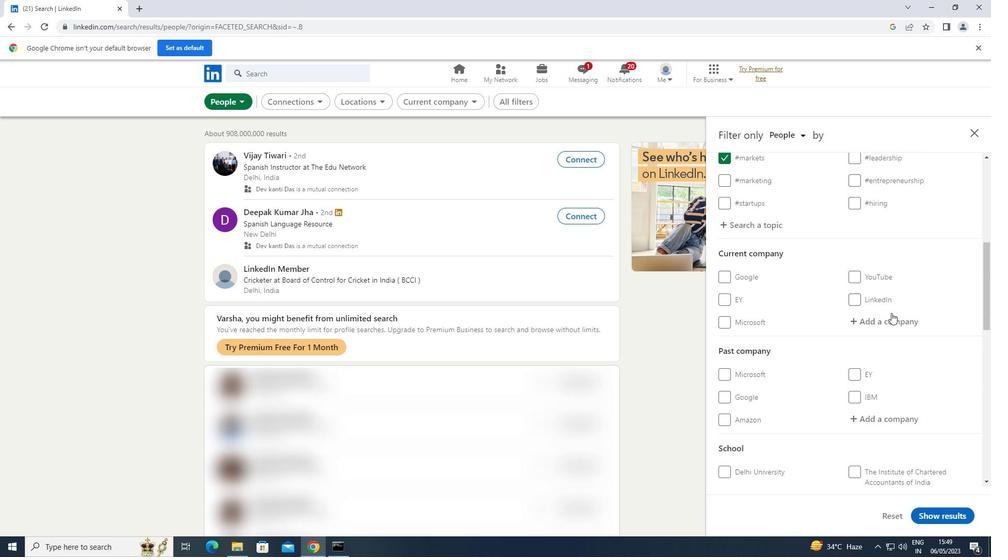 
Action: Mouse pressed left at (889, 318)
Screenshot: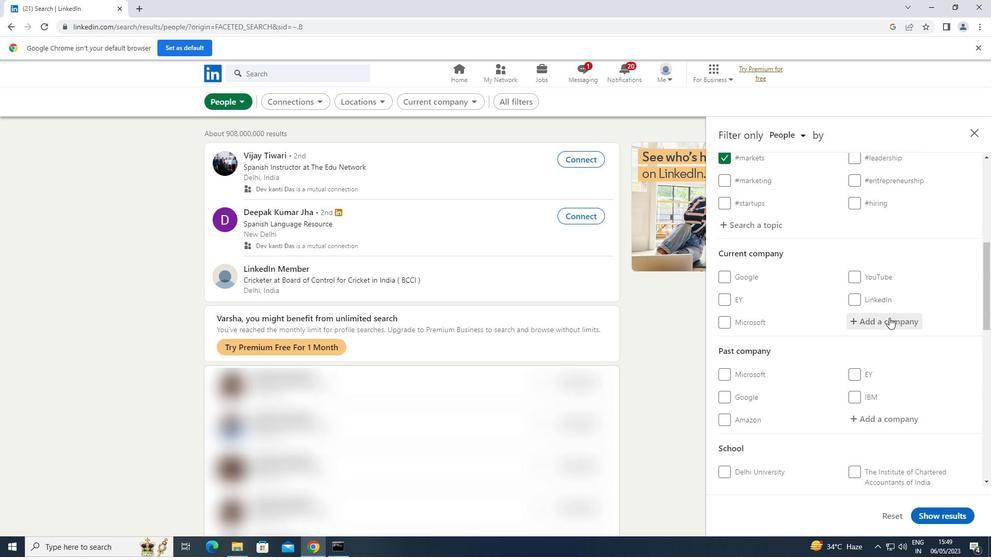 
Action: Key pressed <Key.shift>NORTHERN
Screenshot: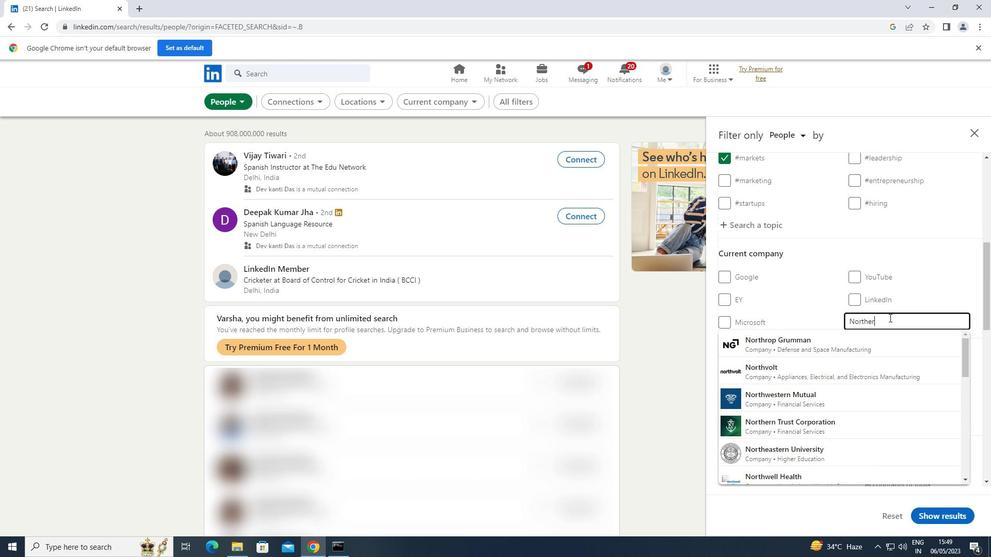 
Action: Mouse moved to (845, 347)
Screenshot: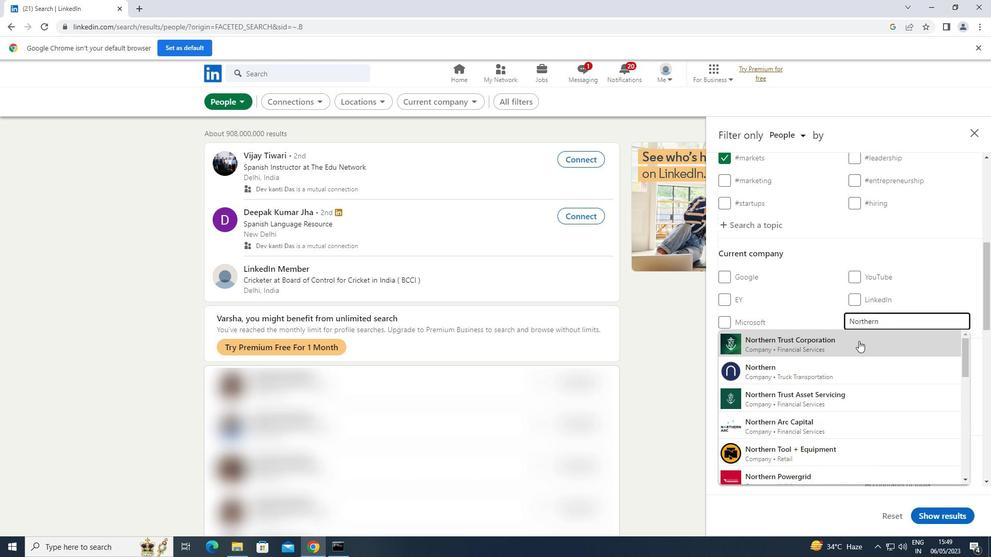 
Action: Mouse pressed left at (845, 347)
Screenshot: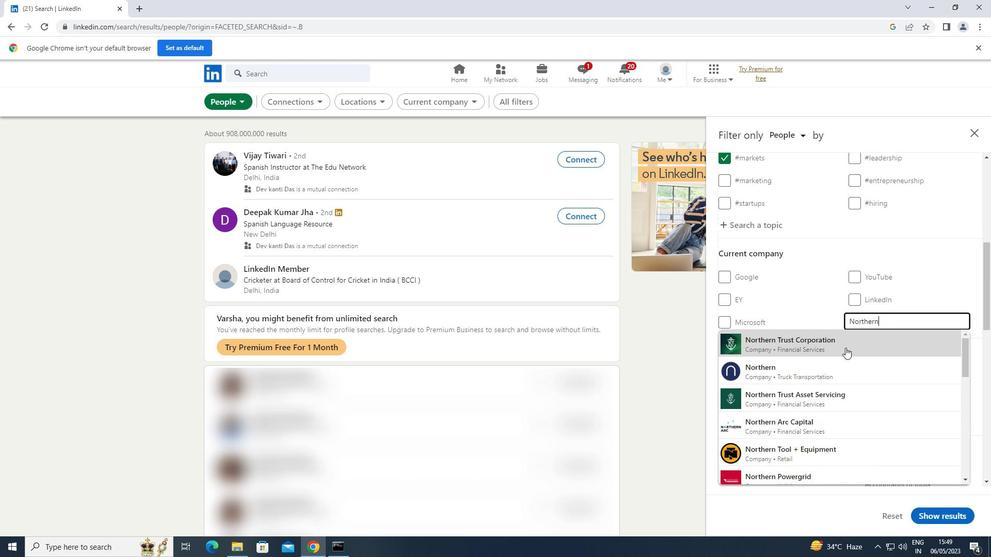 
Action: Mouse scrolled (845, 347) with delta (0, 0)
Screenshot: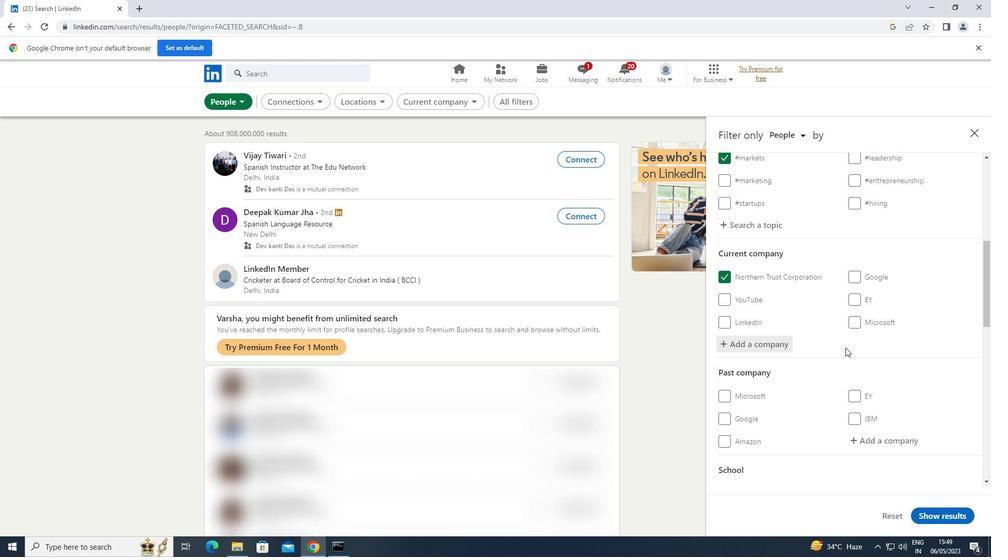 
Action: Mouse scrolled (845, 347) with delta (0, 0)
Screenshot: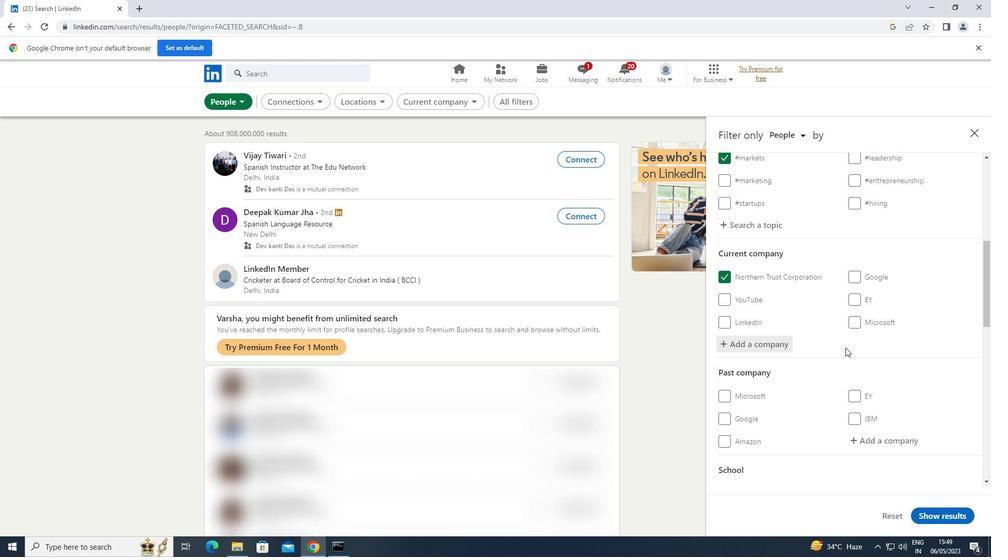
Action: Mouse scrolled (845, 347) with delta (0, 0)
Screenshot: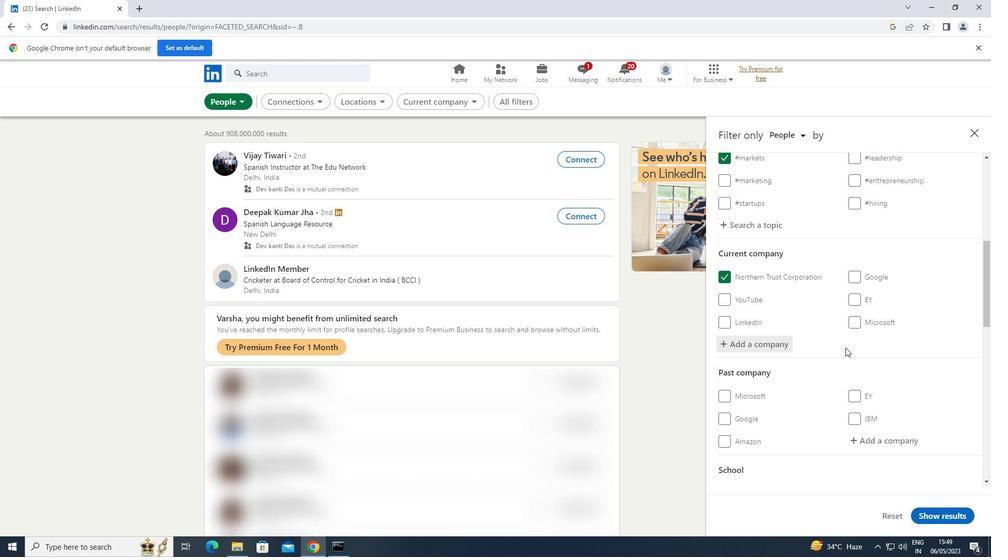 
Action: Mouse scrolled (845, 347) with delta (0, 0)
Screenshot: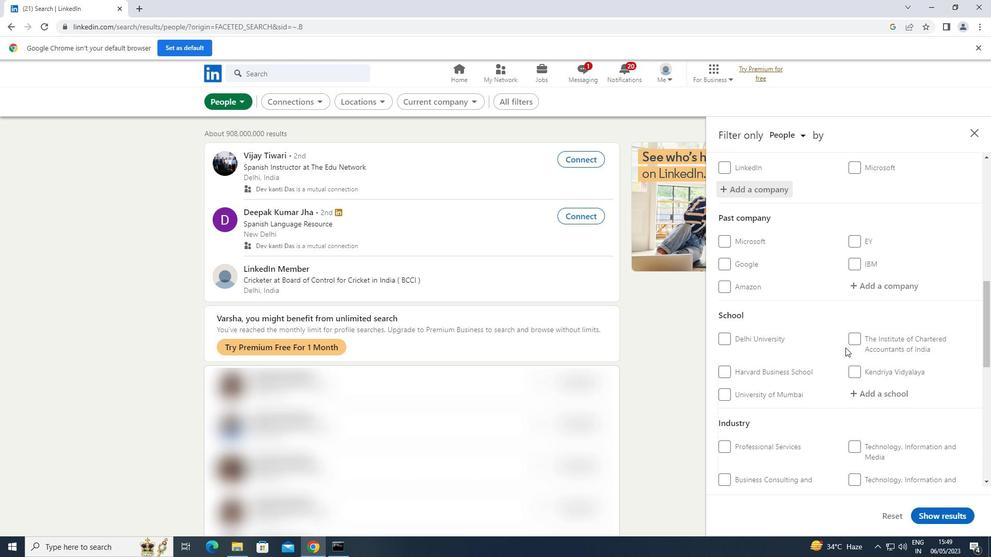 
Action: Mouse scrolled (845, 347) with delta (0, 0)
Screenshot: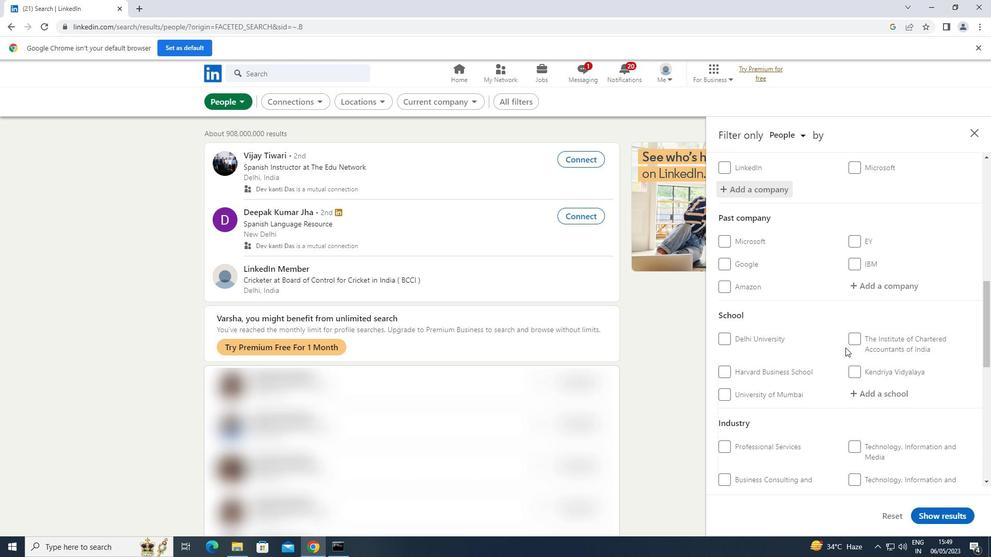 
Action: Mouse moved to (874, 286)
Screenshot: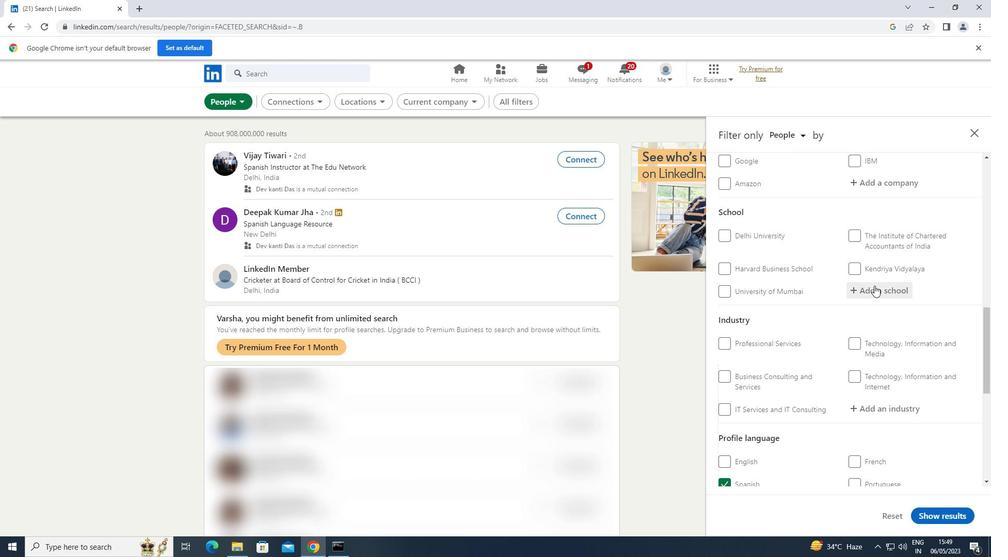 
Action: Mouse pressed left at (874, 286)
Screenshot: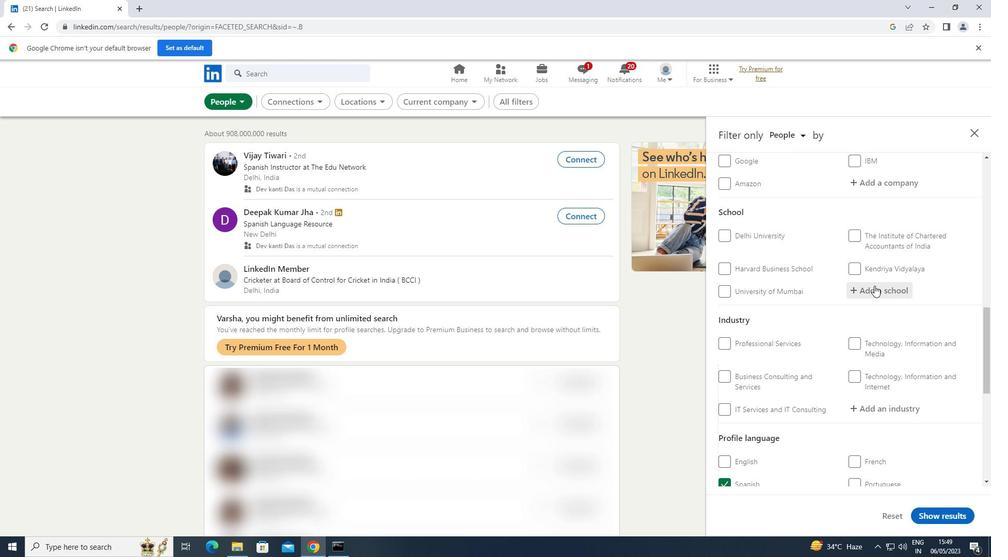 
Action: Key pressed <Key.shift><Key.shift>INDIRA<Key.space><Key.shift>SCHOOL
Screenshot: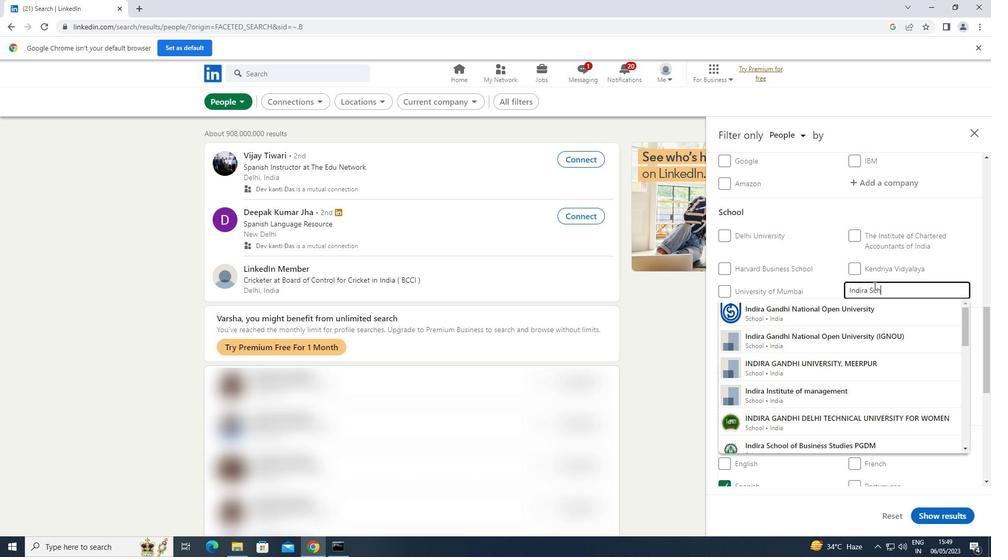 
Action: Mouse moved to (834, 305)
Screenshot: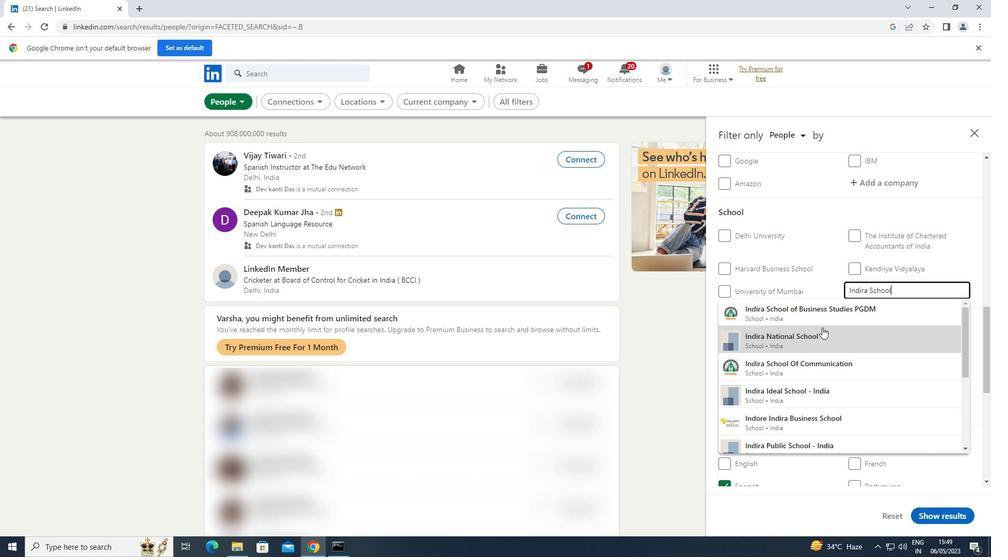 
Action: Mouse pressed left at (834, 305)
Screenshot: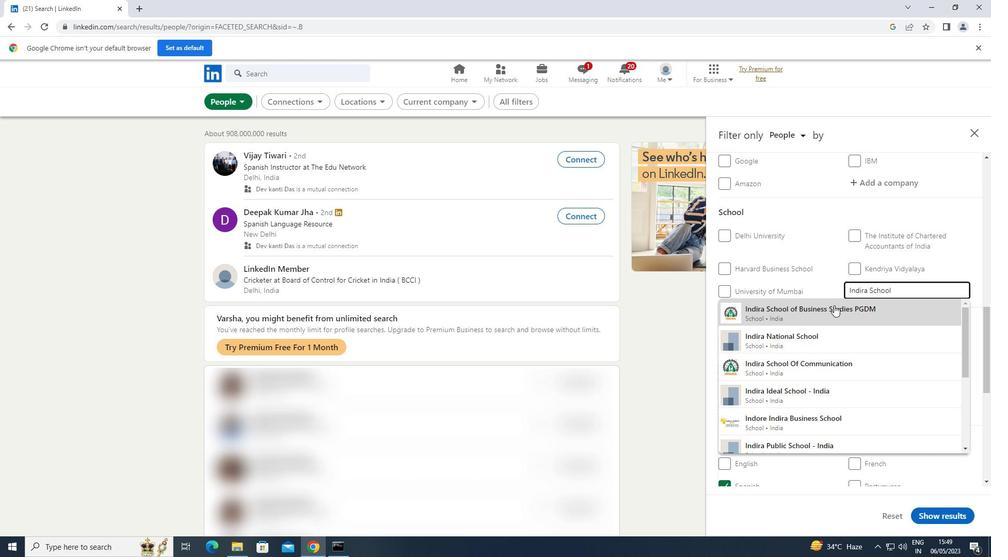 
Action: Mouse scrolled (834, 305) with delta (0, 0)
Screenshot: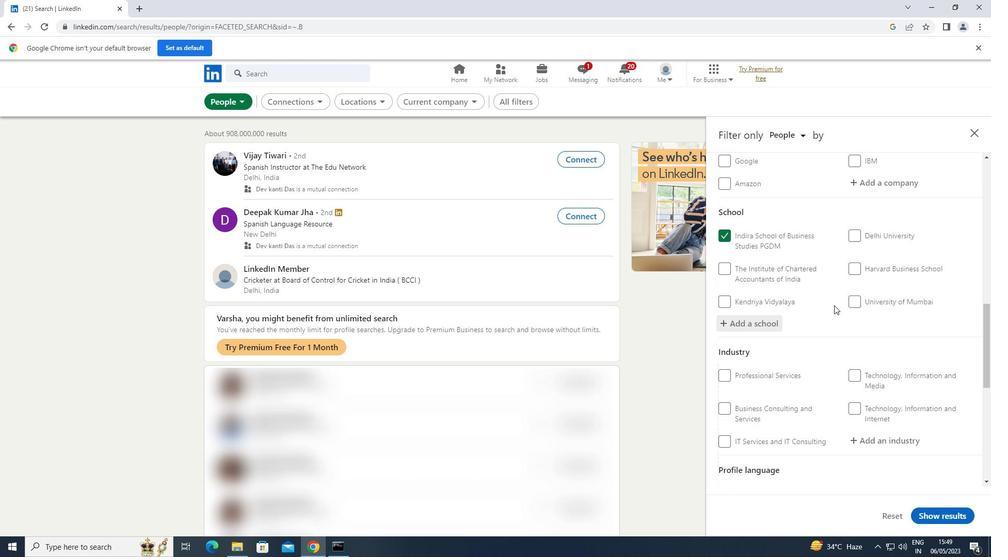 
Action: Mouse scrolled (834, 305) with delta (0, 0)
Screenshot: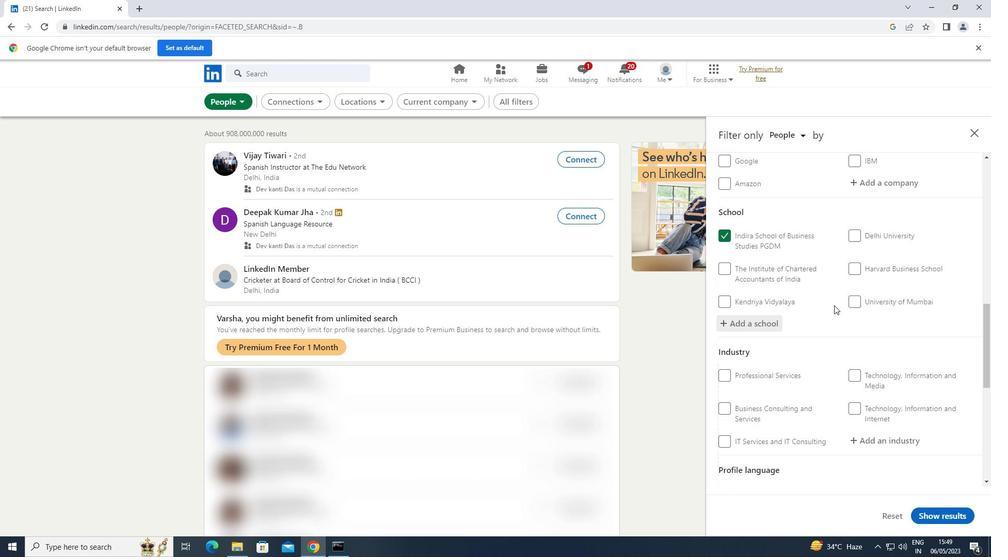 
Action: Mouse moved to (896, 333)
Screenshot: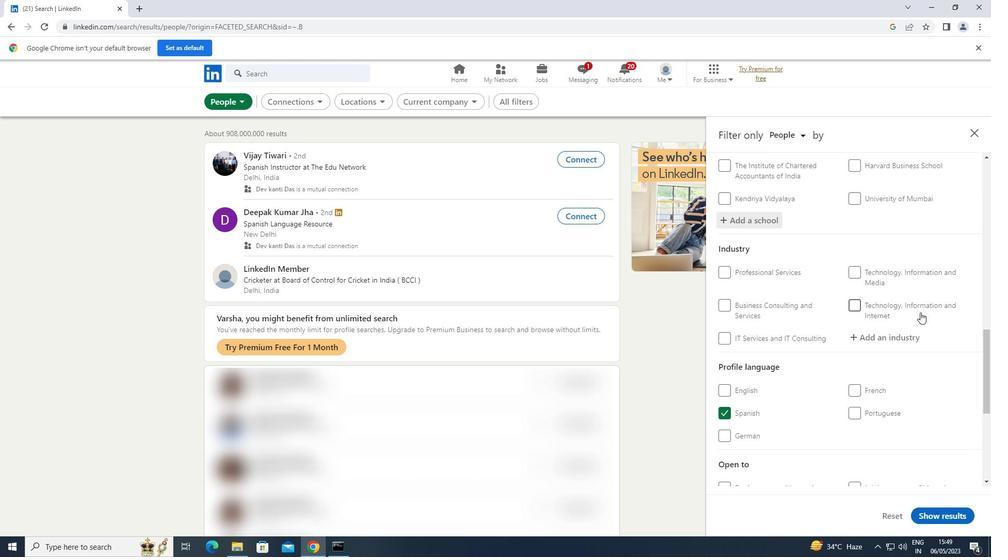 
Action: Mouse pressed left at (896, 333)
Screenshot: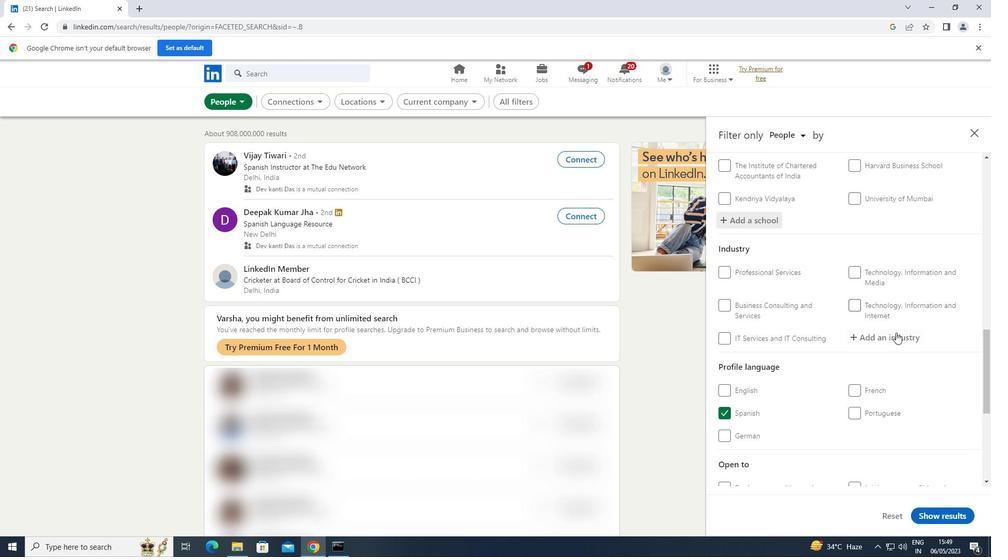 
Action: Key pressed <Key.shift>LAUNDRY
Screenshot: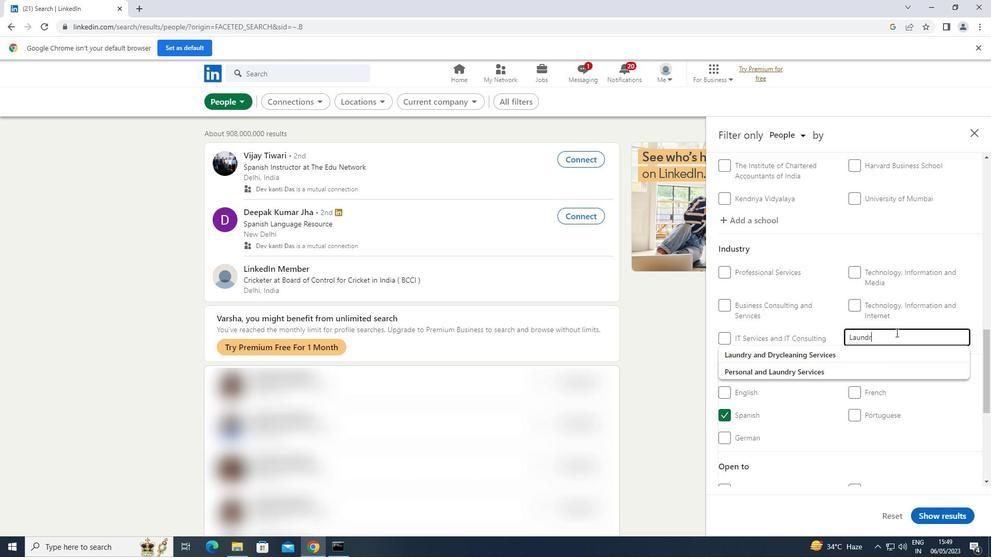 
Action: Mouse moved to (865, 352)
Screenshot: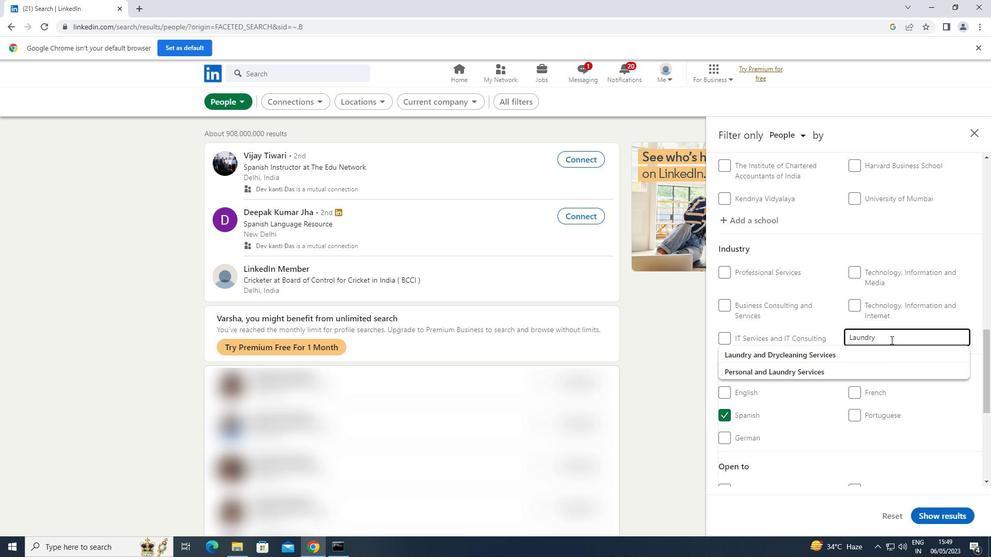 
Action: Mouse pressed left at (865, 352)
Screenshot: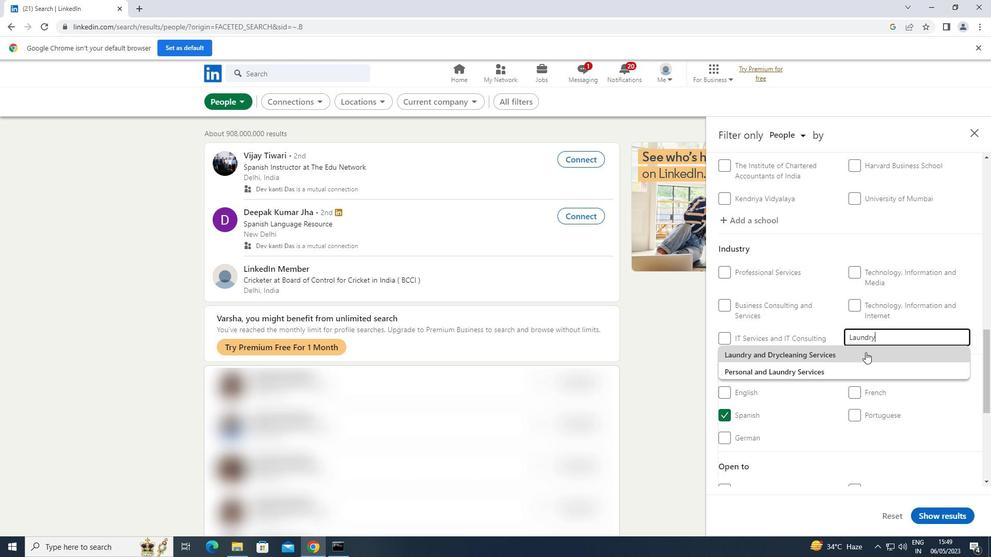 
Action: Mouse moved to (865, 352)
Screenshot: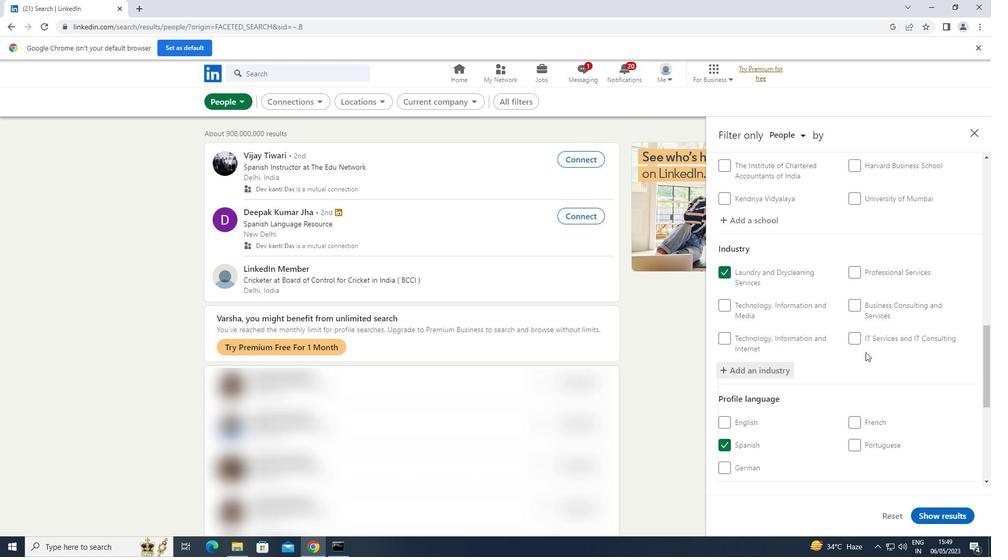 
Action: Mouse scrolled (865, 352) with delta (0, 0)
Screenshot: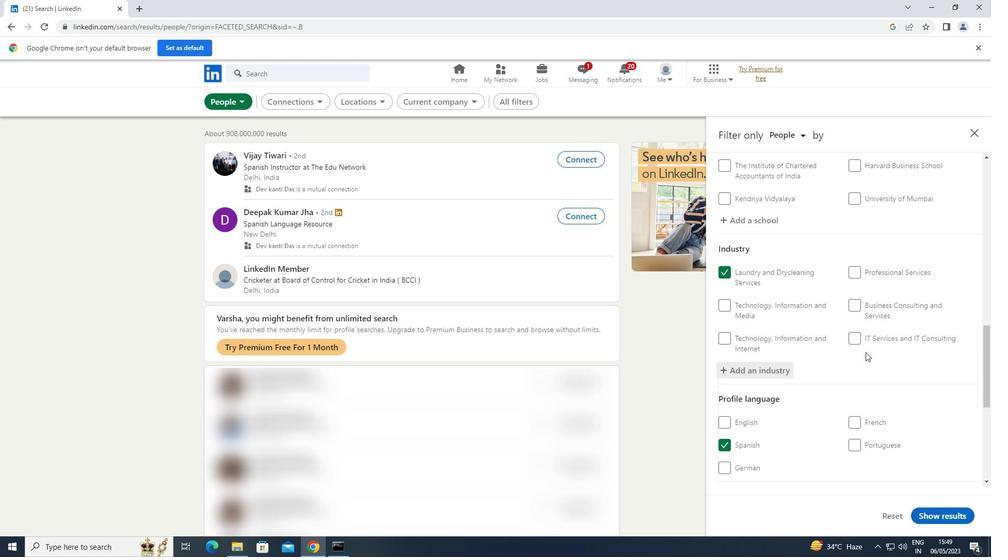 
Action: Mouse scrolled (865, 352) with delta (0, 0)
Screenshot: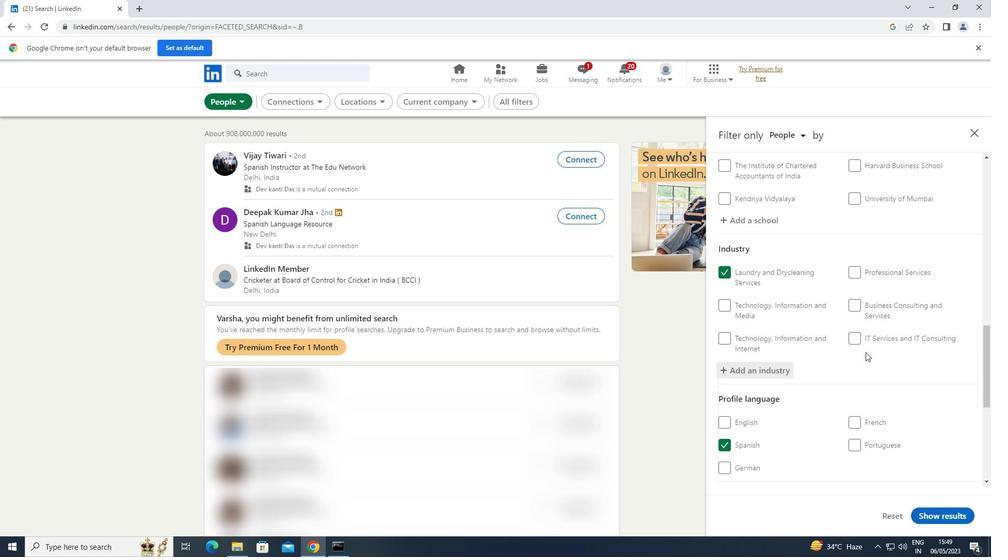 
Action: Mouse scrolled (865, 352) with delta (0, 0)
Screenshot: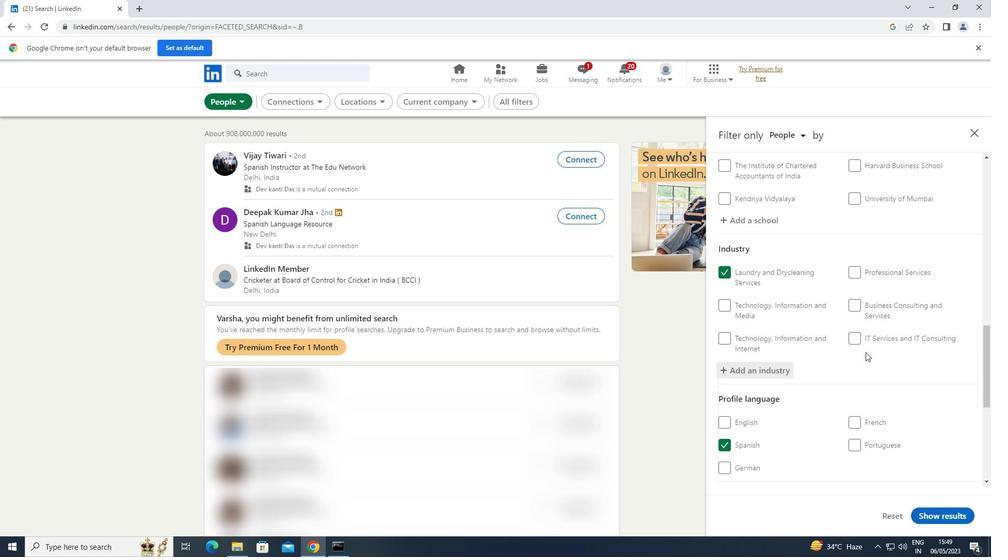 
Action: Mouse scrolled (865, 352) with delta (0, 0)
Screenshot: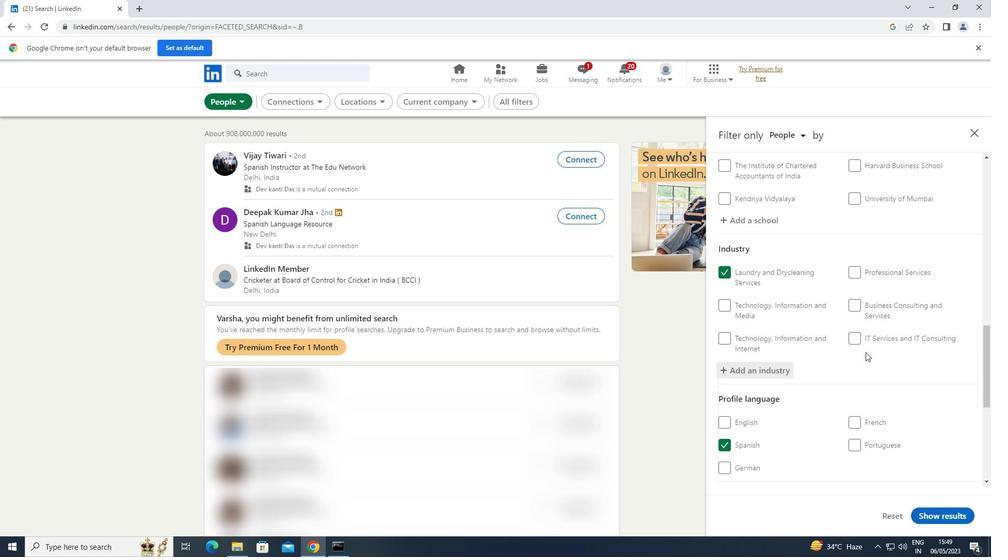 
Action: Mouse moved to (884, 420)
Screenshot: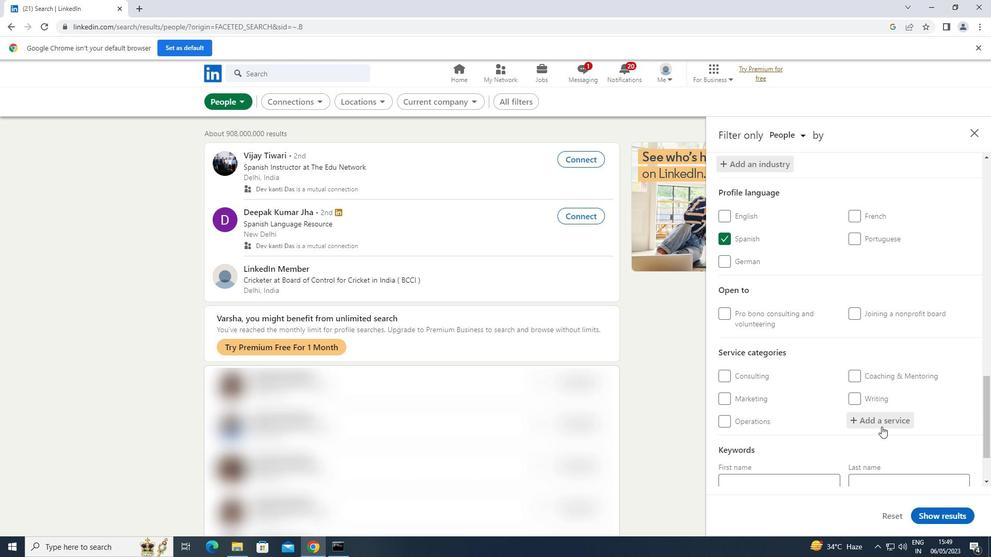 
Action: Mouse pressed left at (884, 420)
Screenshot: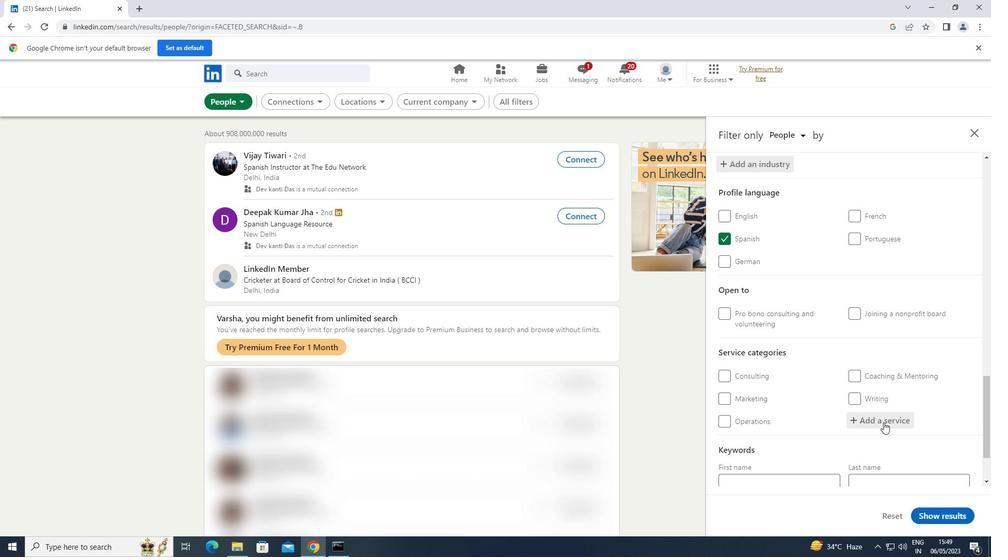 
Action: Key pressed <Key.shift>WEALTH<Key.space><Key.shift>MANAGEMENT
Screenshot: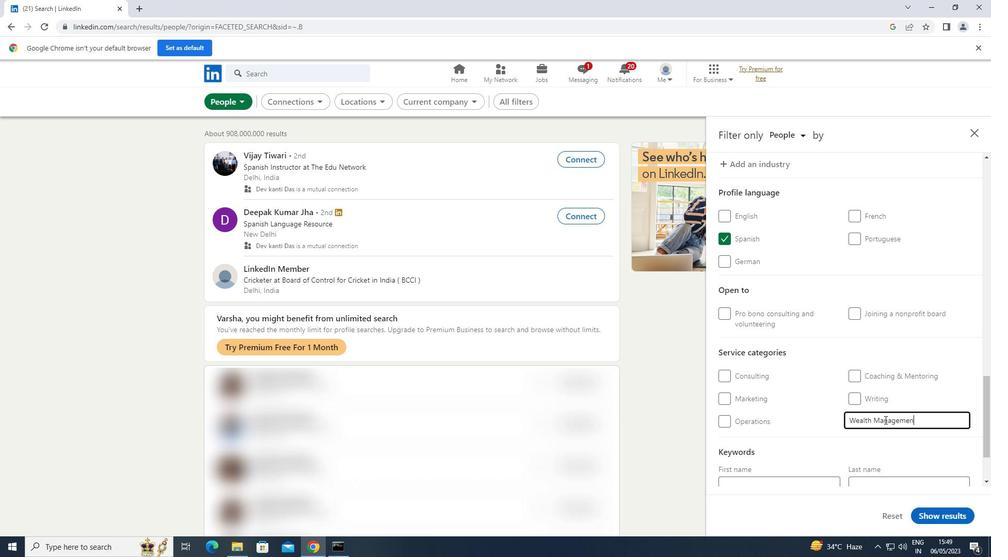 
Action: Mouse moved to (886, 419)
Screenshot: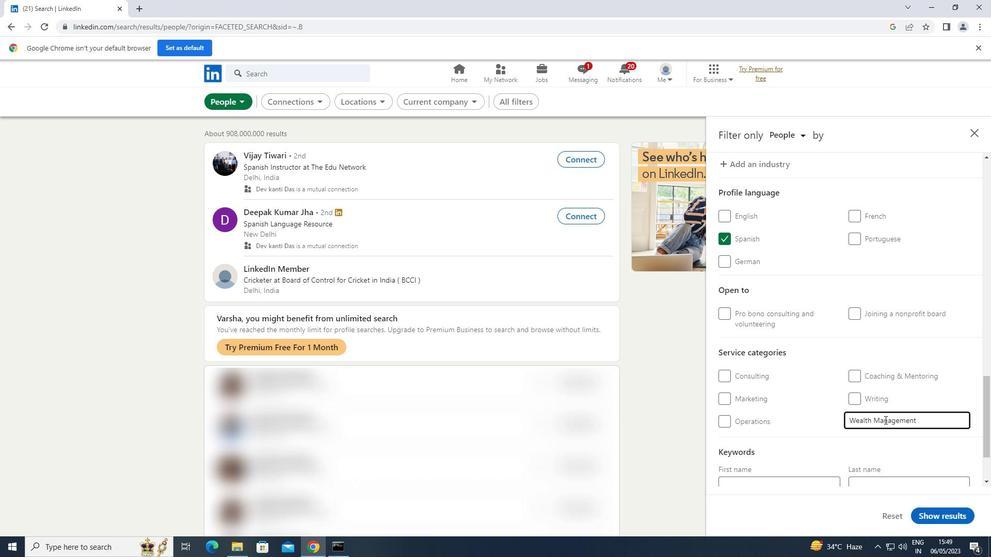 
Action: Mouse scrolled (886, 418) with delta (0, 0)
Screenshot: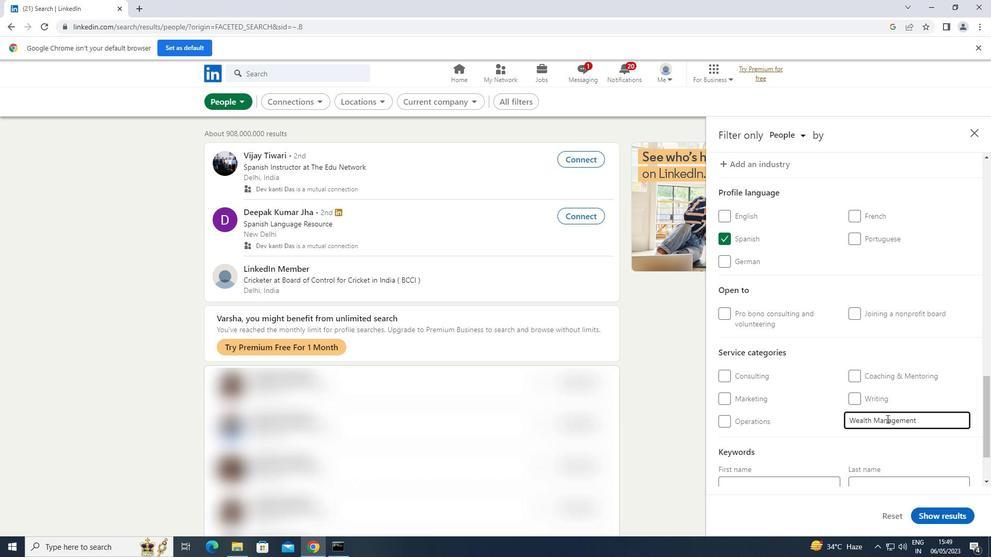 
Action: Mouse scrolled (886, 418) with delta (0, 0)
Screenshot: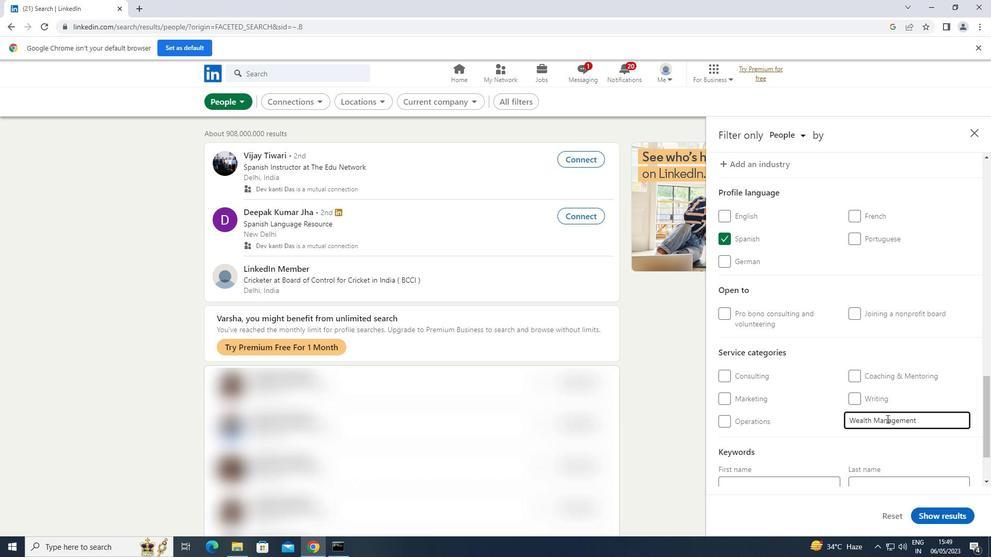 
Action: Mouse scrolled (886, 418) with delta (0, 0)
Screenshot: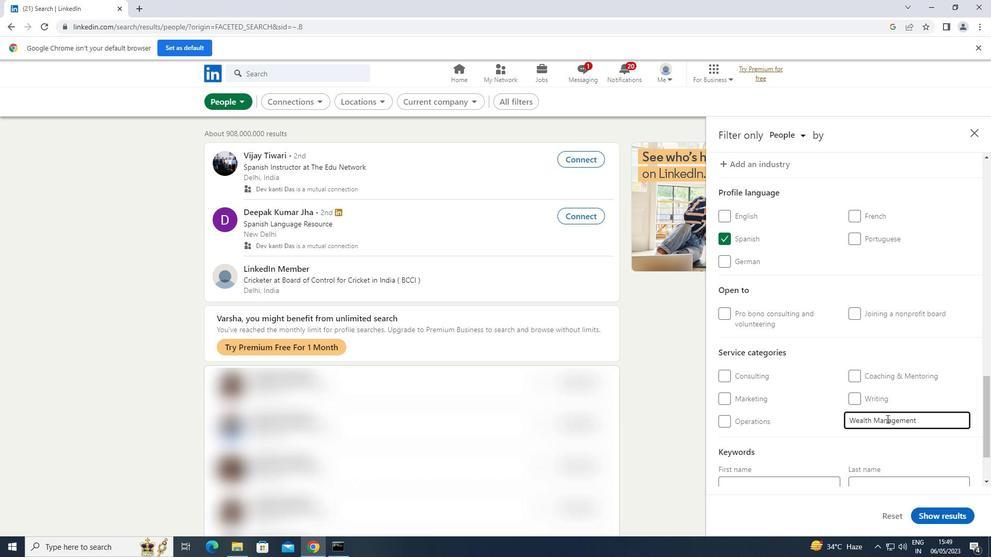 
Action: Mouse scrolled (886, 418) with delta (0, 0)
Screenshot: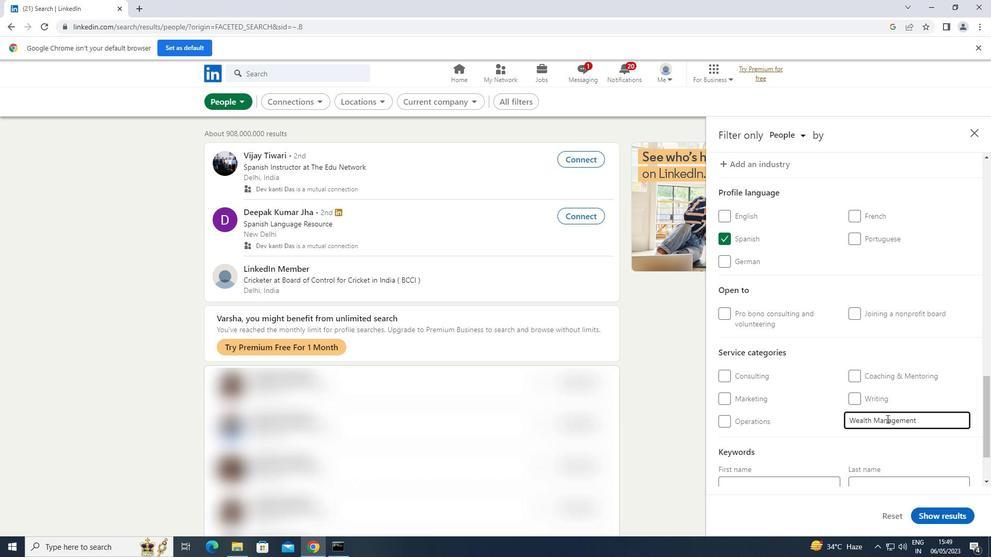 
Action: Mouse moved to (763, 438)
Screenshot: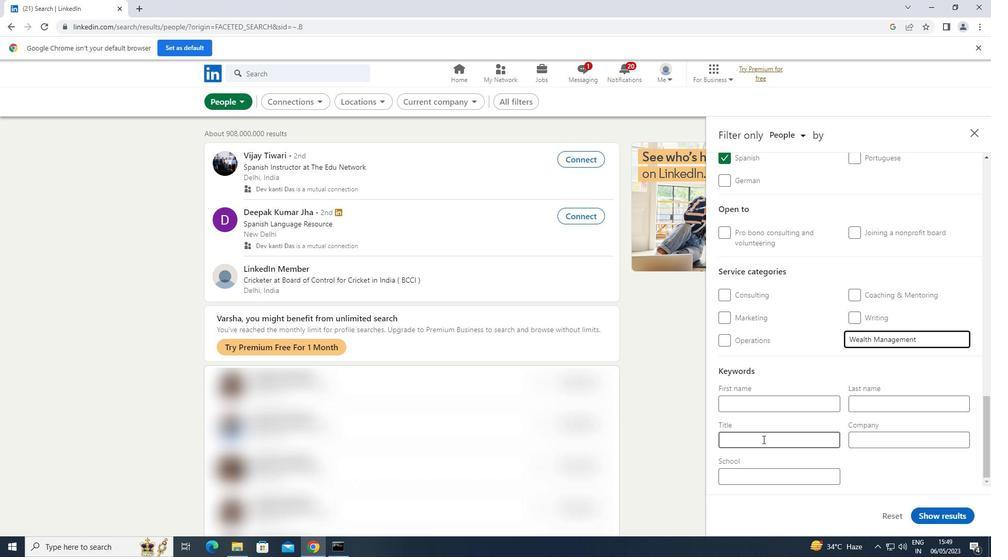 
Action: Mouse pressed left at (763, 438)
Screenshot: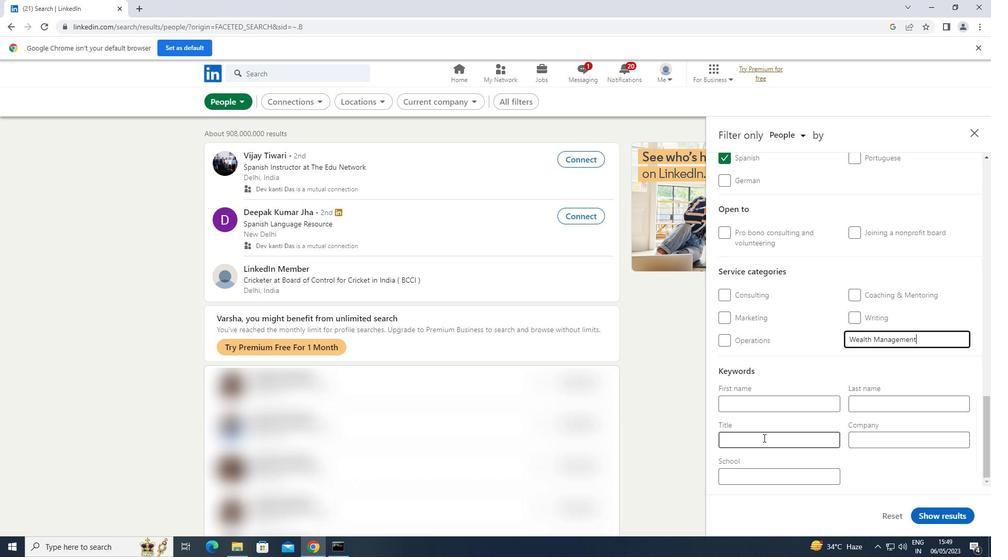 
Action: Key pressed <Key.shift>PARKING<Key.space><Key.shift>ATTENDANT
Screenshot: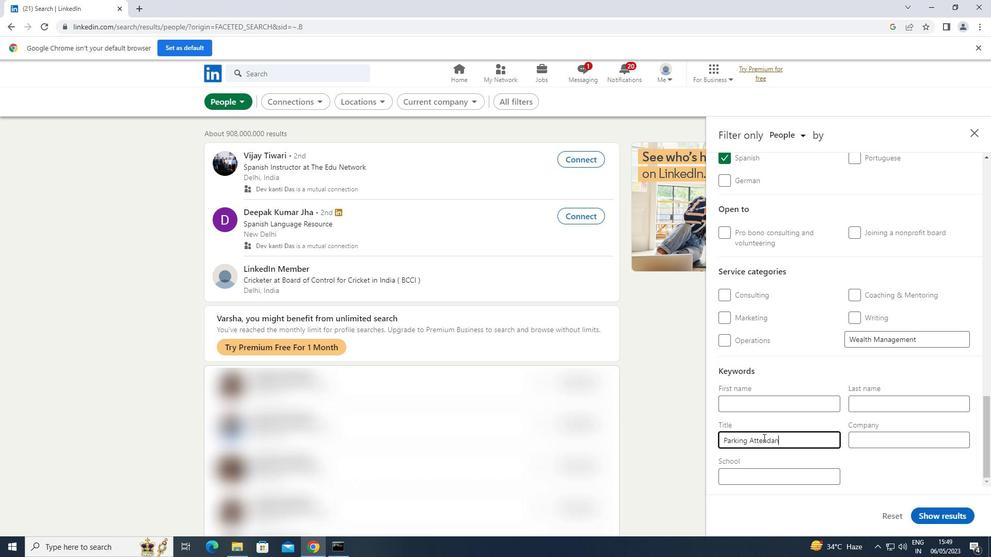 
Action: Mouse moved to (961, 516)
Screenshot: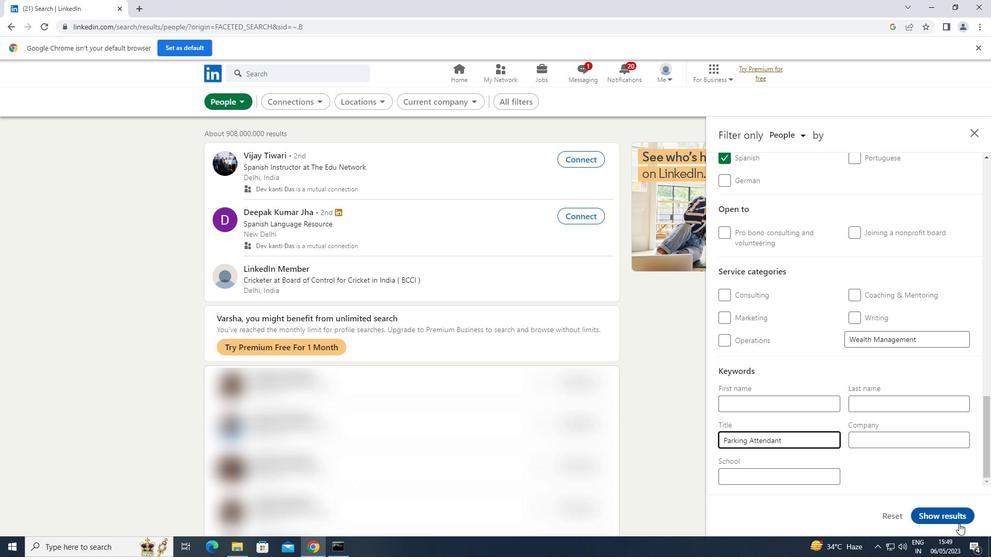 
Action: Mouse pressed left at (961, 516)
Screenshot: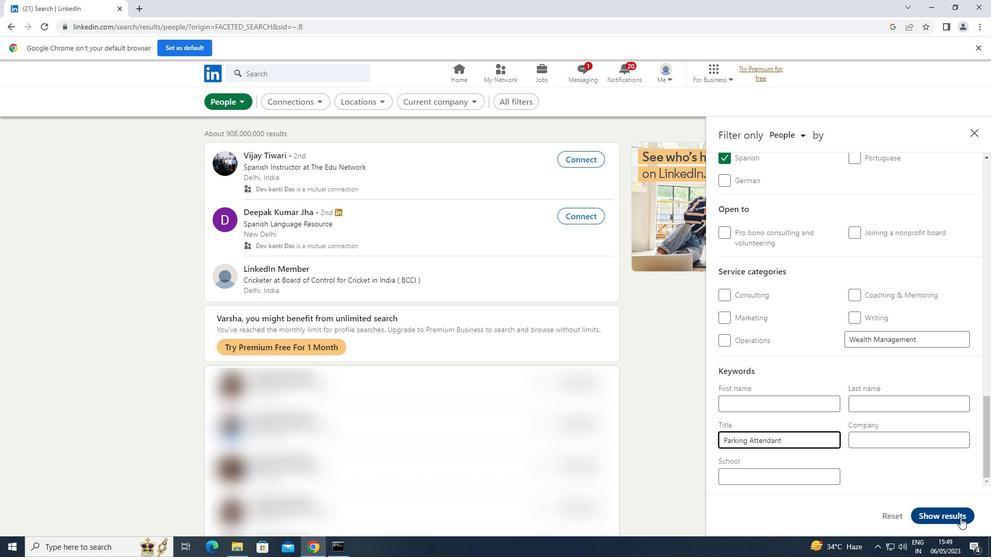 
